 Task: Look for space in Sèvres, France from 12th August, 2023 to 16th August, 2023 for 8 adults in price range Rs.10000 to Rs.16000. Place can be private room with 8 bedrooms having 8 beds and 8 bathrooms. Property type can be house, flat, guest house, hotel. Amenities needed are: wifi, TV, free parkinig on premises, gym, breakfast. Booking option can be shelf check-in. Required host language is English.
Action: Mouse moved to (434, 93)
Screenshot: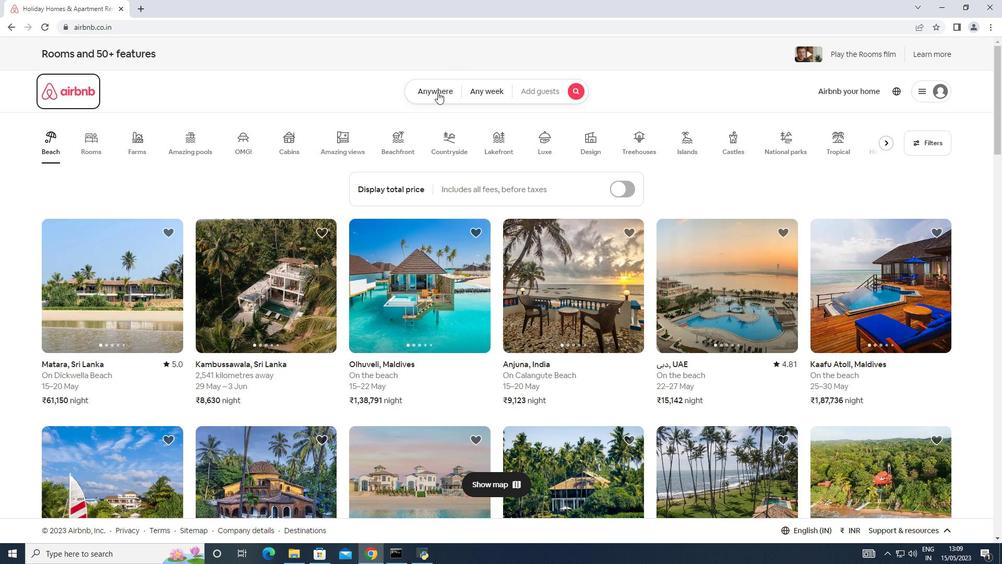 
Action: Mouse pressed left at (434, 93)
Screenshot: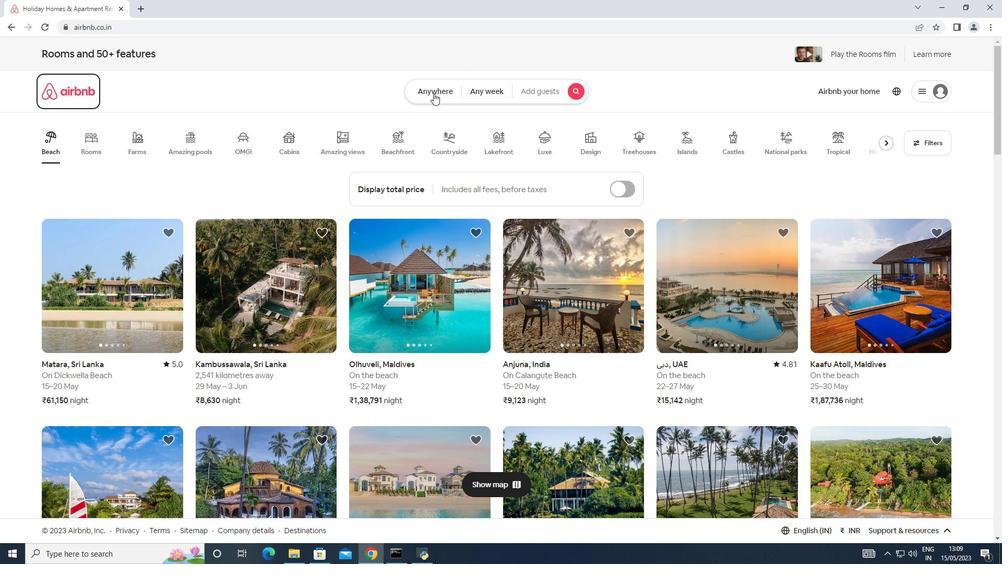 
Action: Mouse moved to (323, 132)
Screenshot: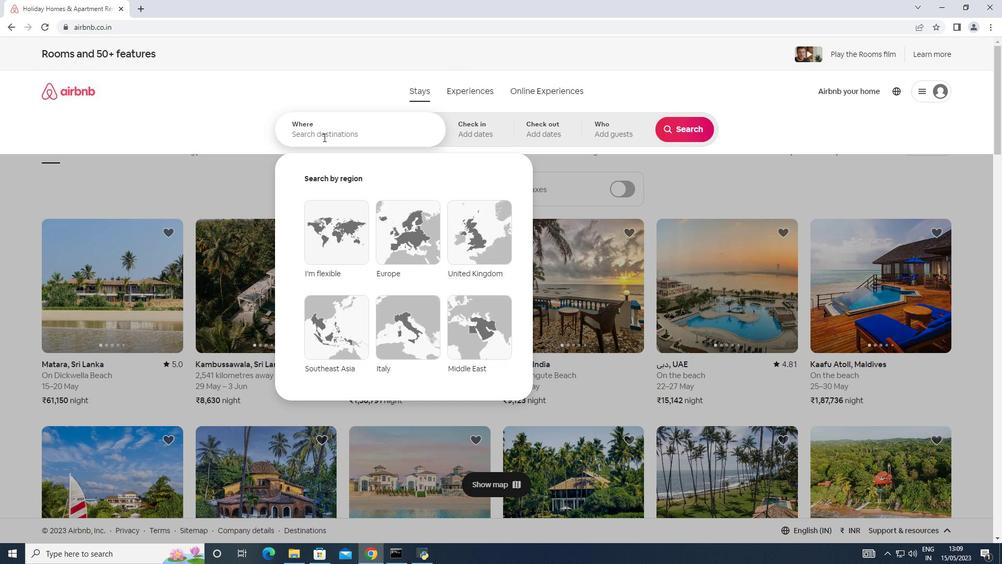 
Action: Mouse pressed left at (323, 132)
Screenshot: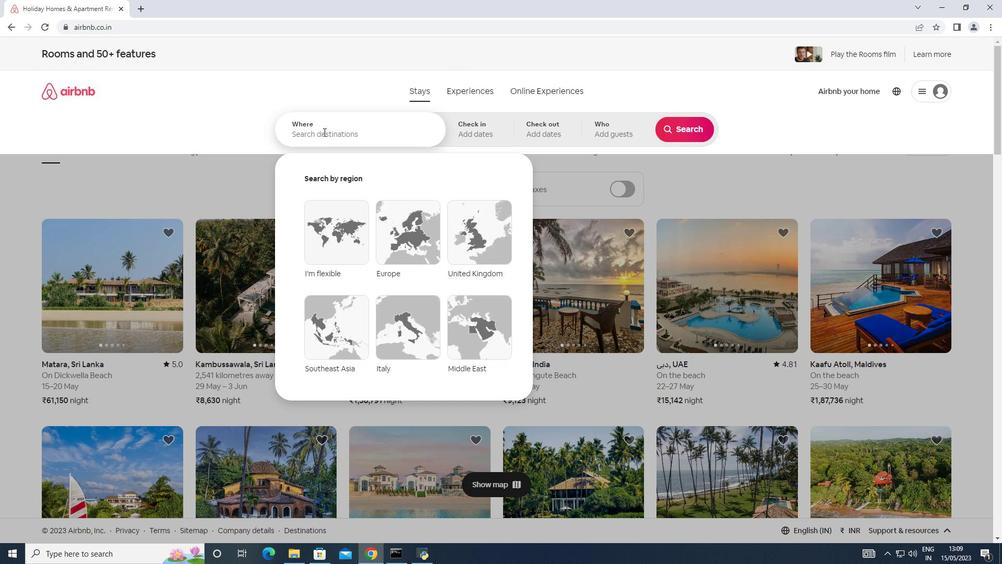 
Action: Mouse moved to (259, 166)
Screenshot: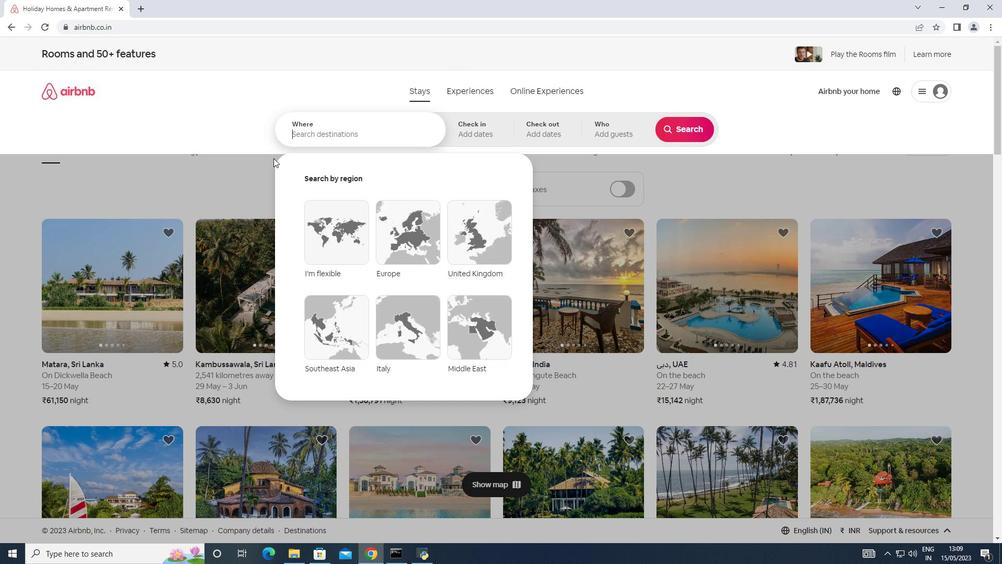 
Action: Key pressed <Key.shift>Sevres,<Key.shift>
Screenshot: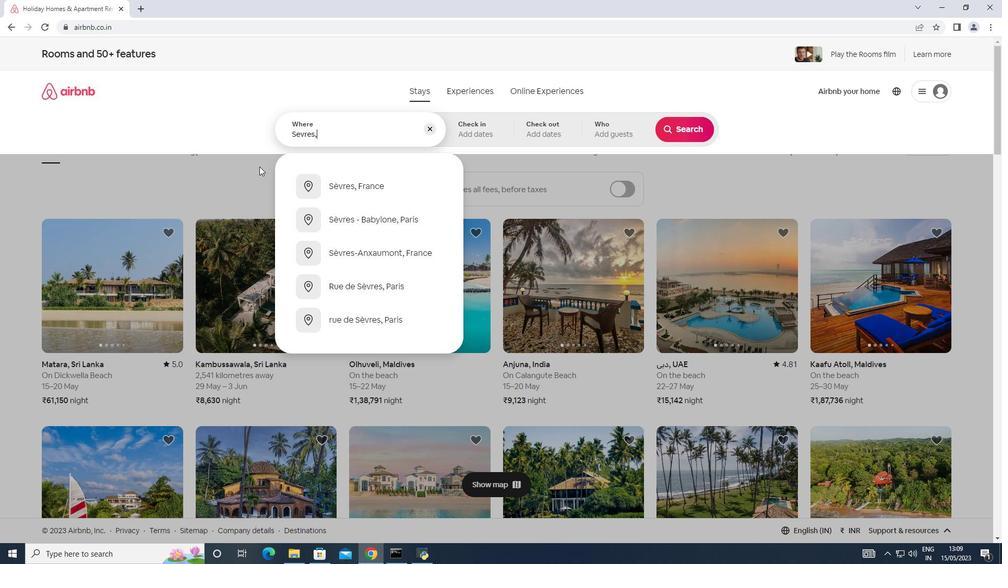 
Action: Mouse moved to (259, 166)
Screenshot: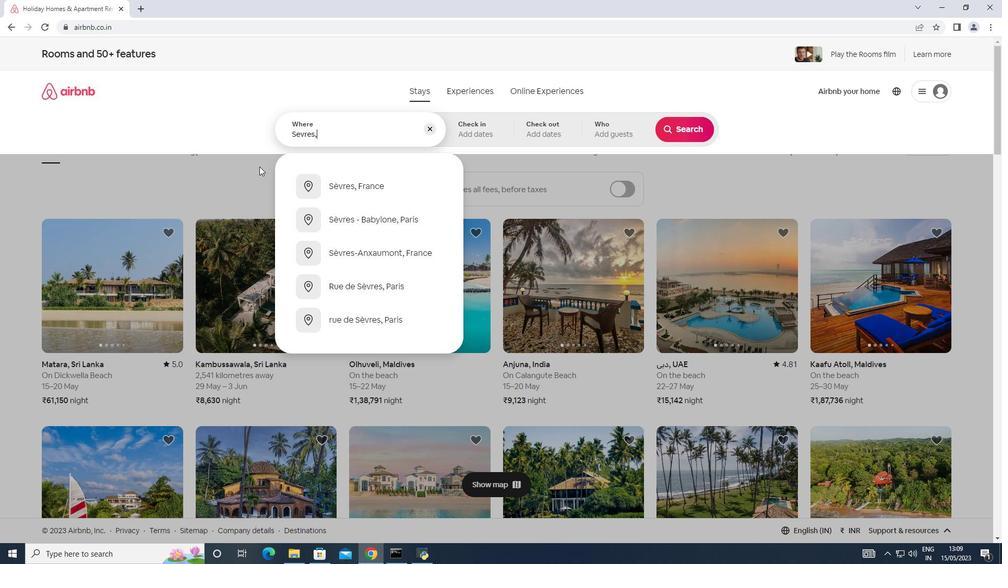 
Action: Key pressed France
Screenshot: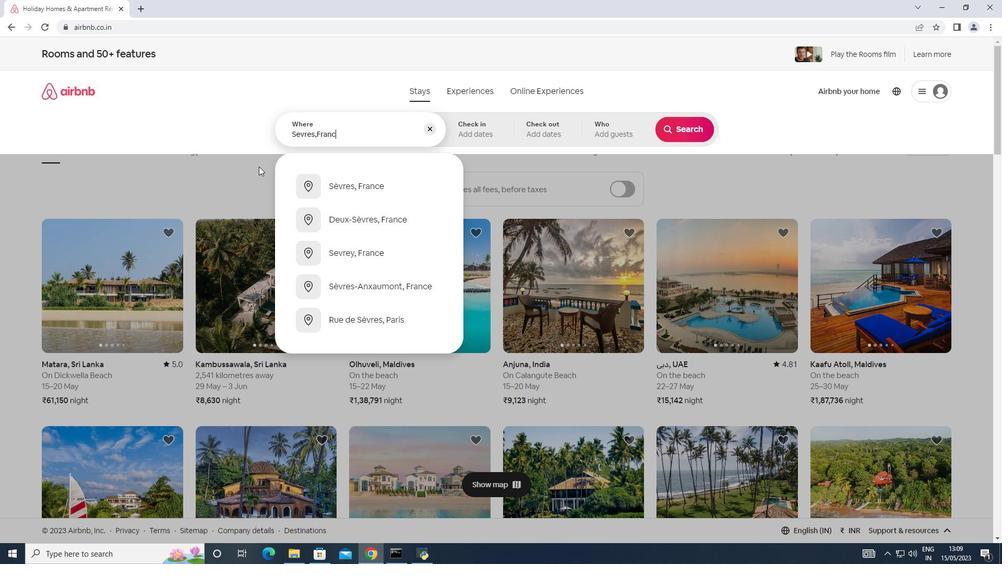 
Action: Mouse moved to (476, 136)
Screenshot: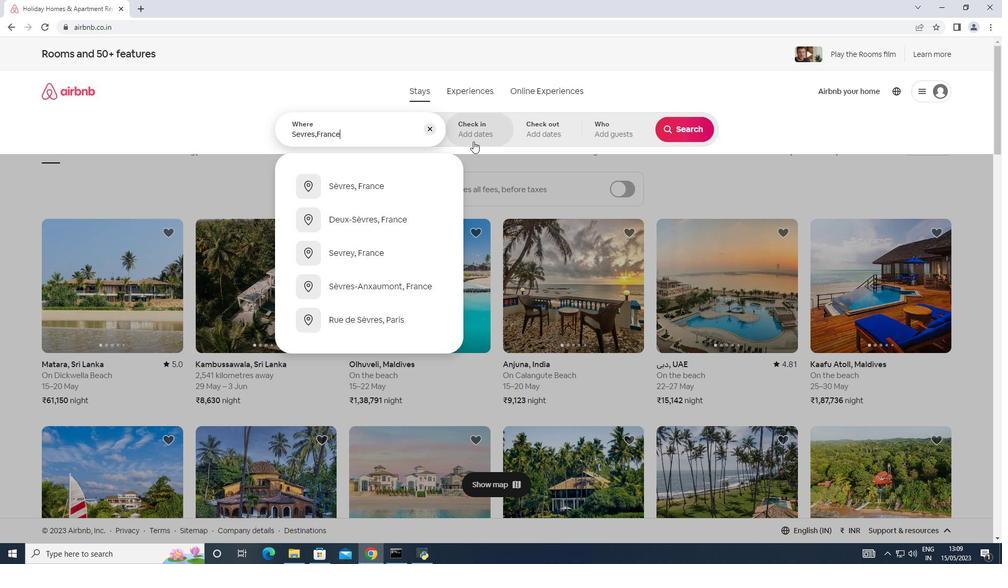 
Action: Mouse pressed left at (476, 136)
Screenshot: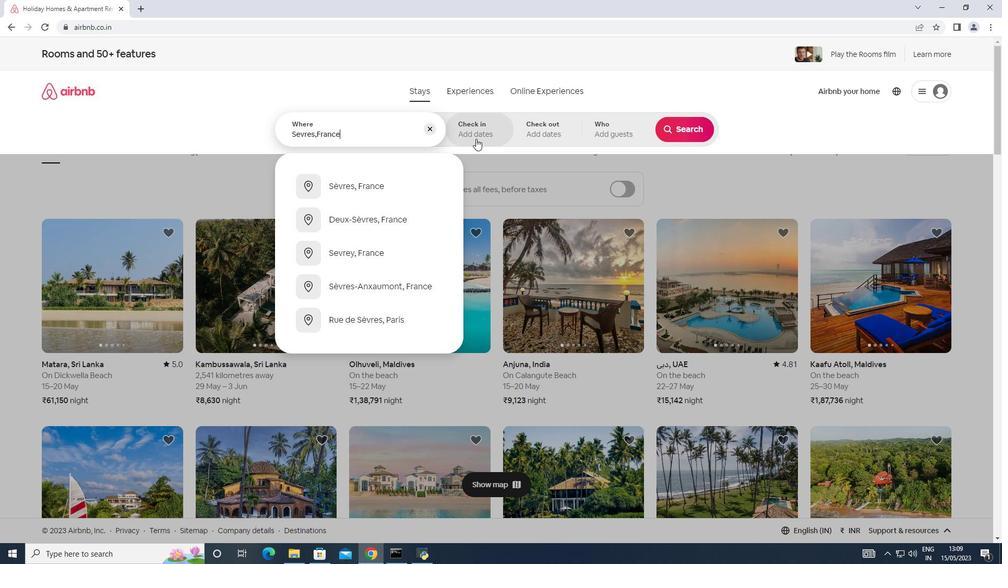 
Action: Mouse moved to (684, 213)
Screenshot: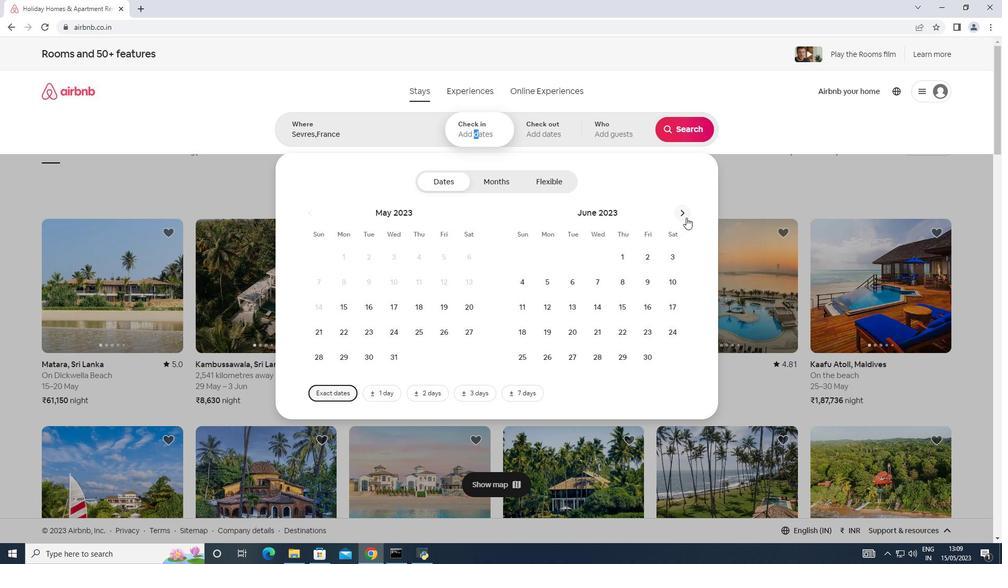 
Action: Mouse pressed left at (684, 213)
Screenshot: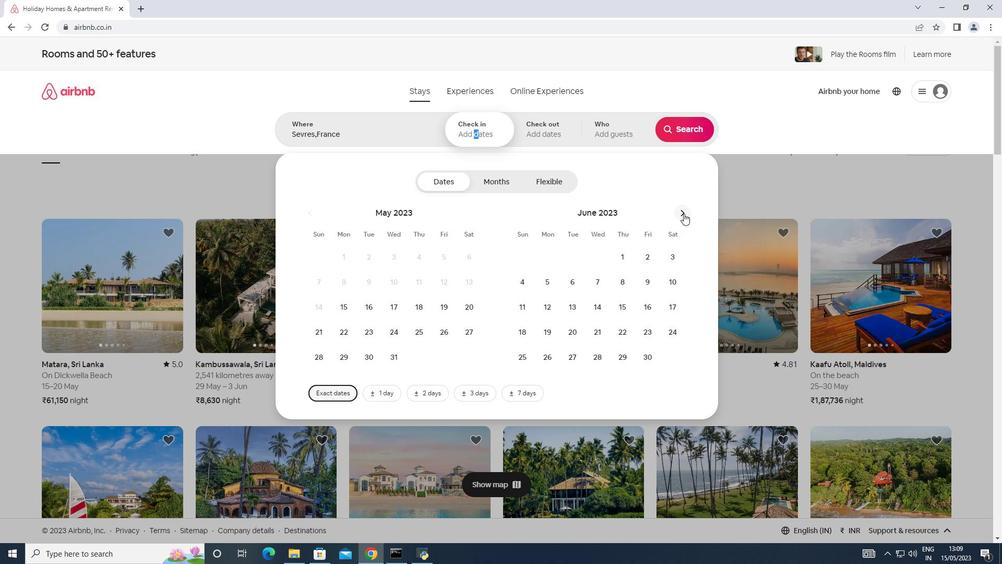 
Action: Mouse pressed left at (684, 213)
Screenshot: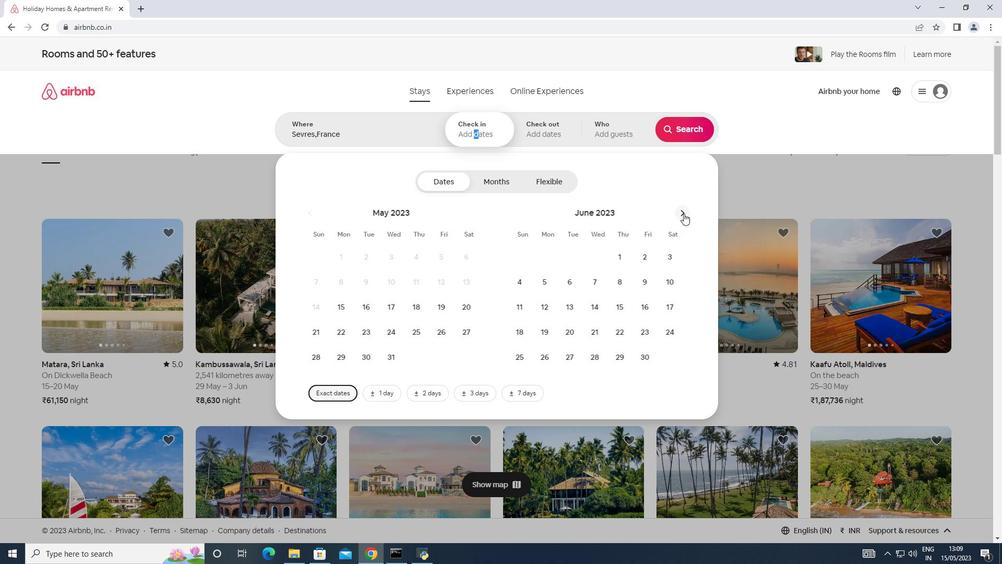 
Action: Mouse moved to (666, 283)
Screenshot: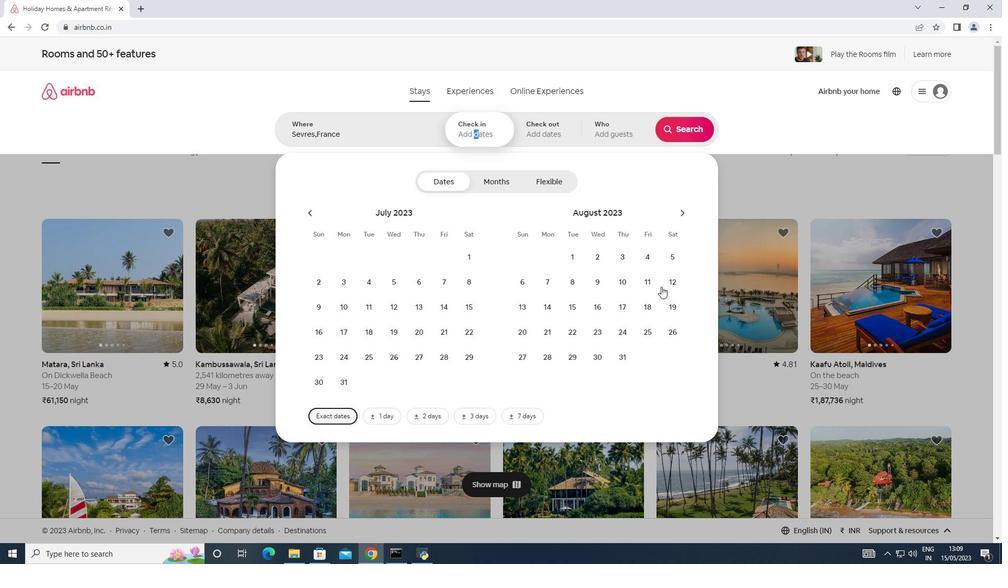 
Action: Mouse pressed left at (666, 283)
Screenshot: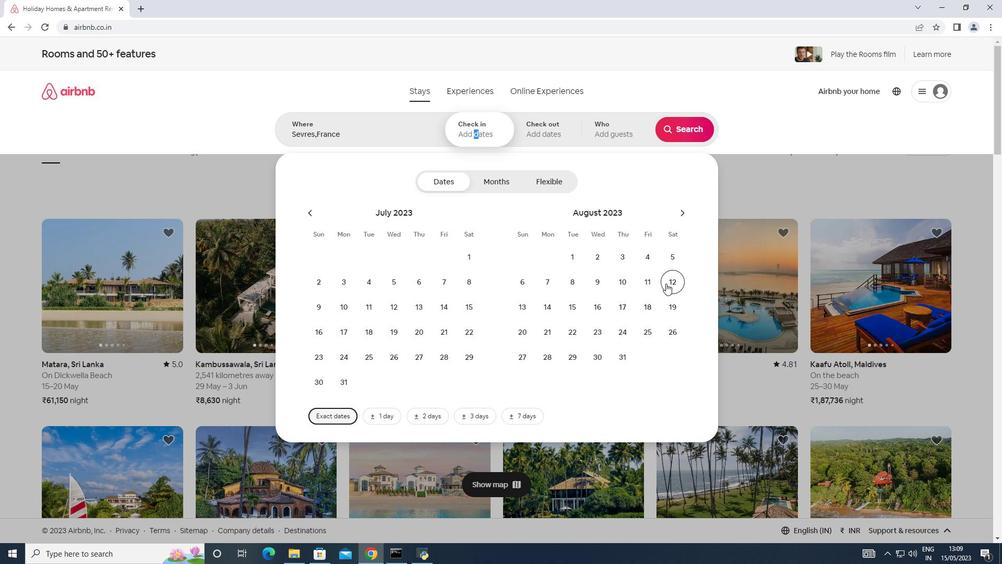 
Action: Mouse moved to (602, 311)
Screenshot: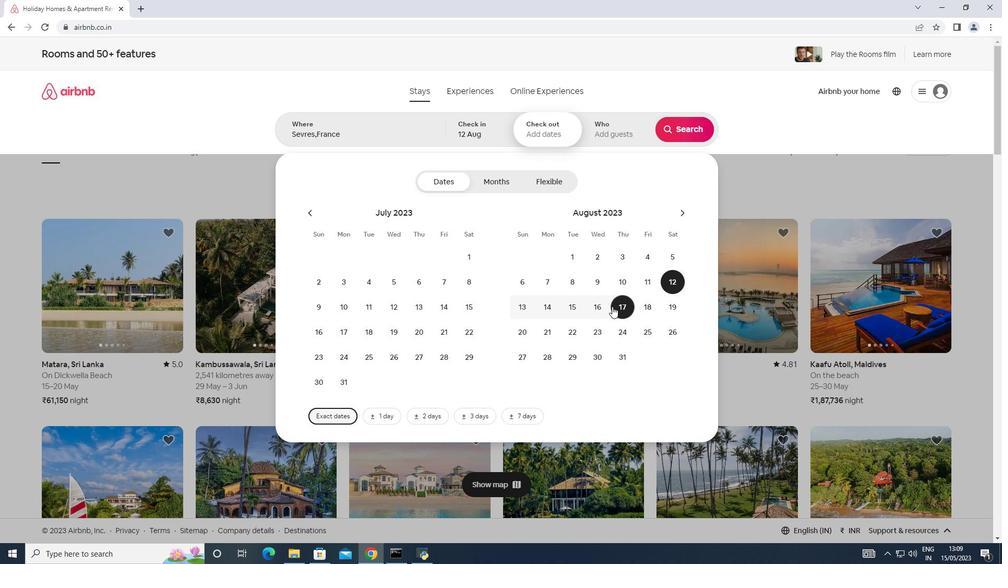 
Action: Mouse pressed left at (602, 311)
Screenshot: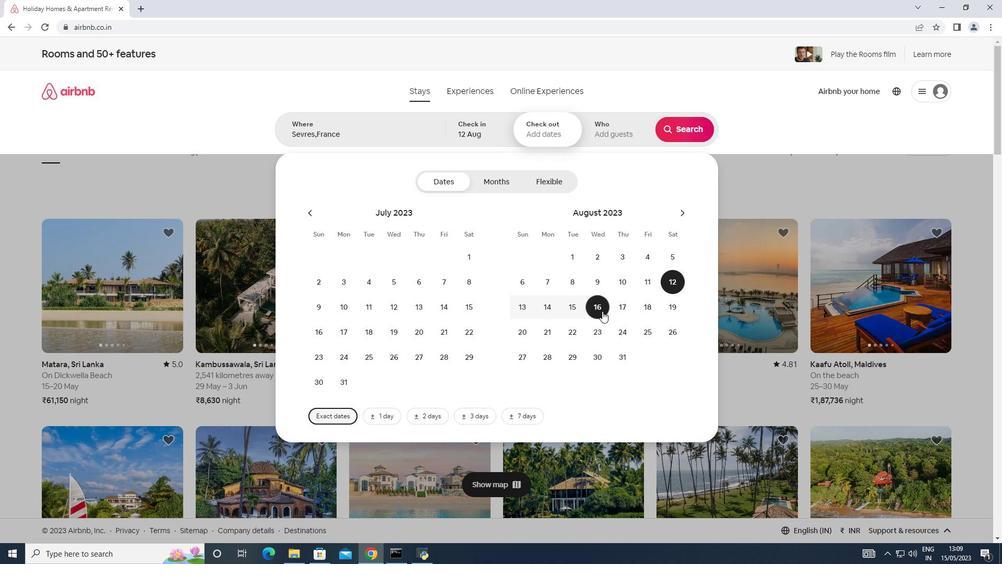 
Action: Mouse moved to (609, 132)
Screenshot: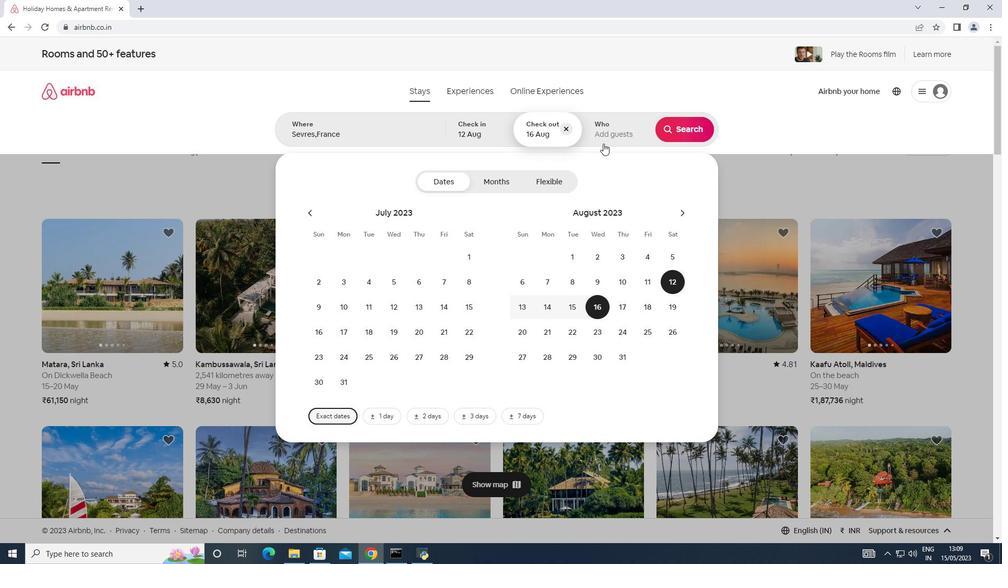 
Action: Mouse pressed left at (609, 132)
Screenshot: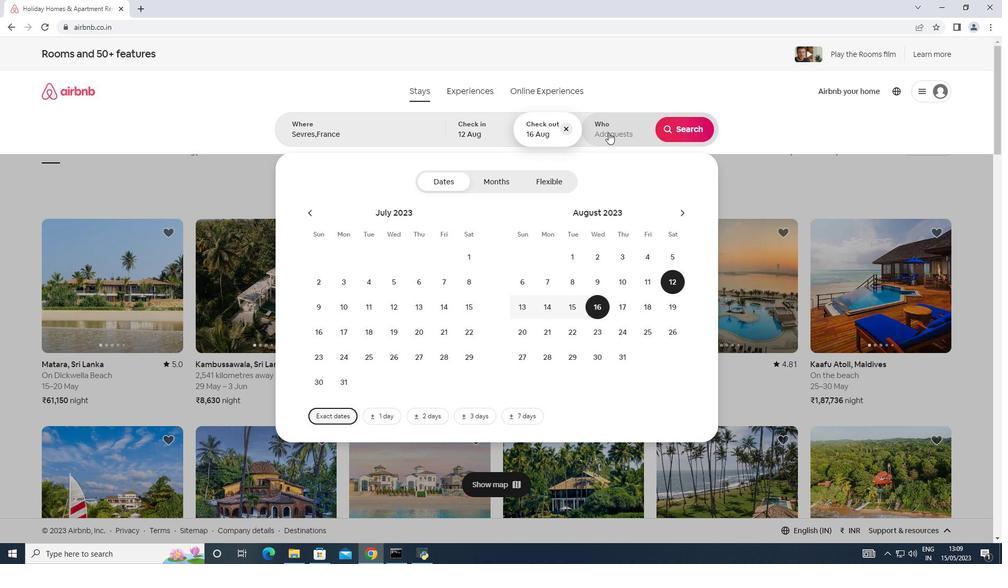 
Action: Mouse moved to (684, 182)
Screenshot: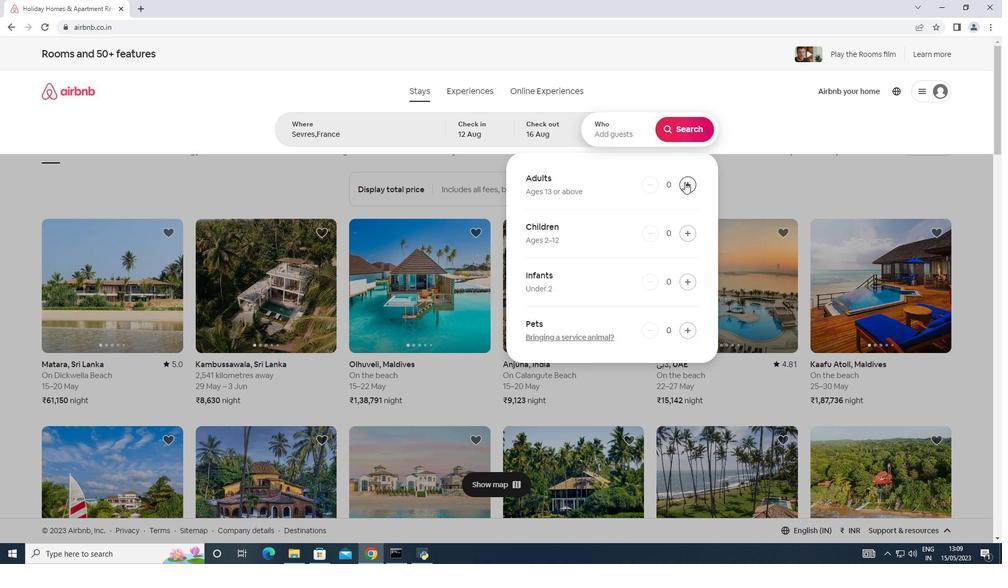 
Action: Mouse pressed left at (684, 182)
Screenshot: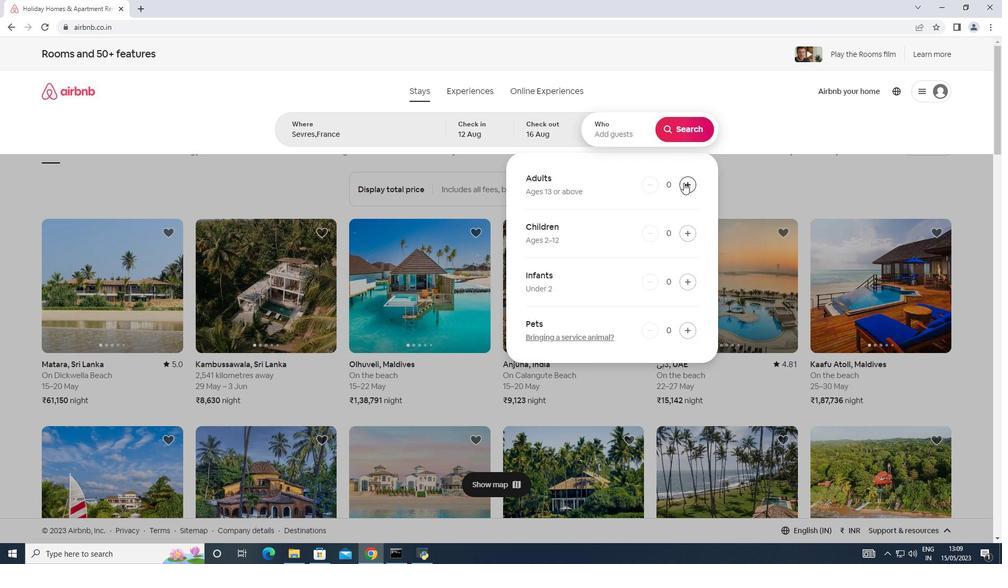
Action: Mouse pressed left at (684, 182)
Screenshot: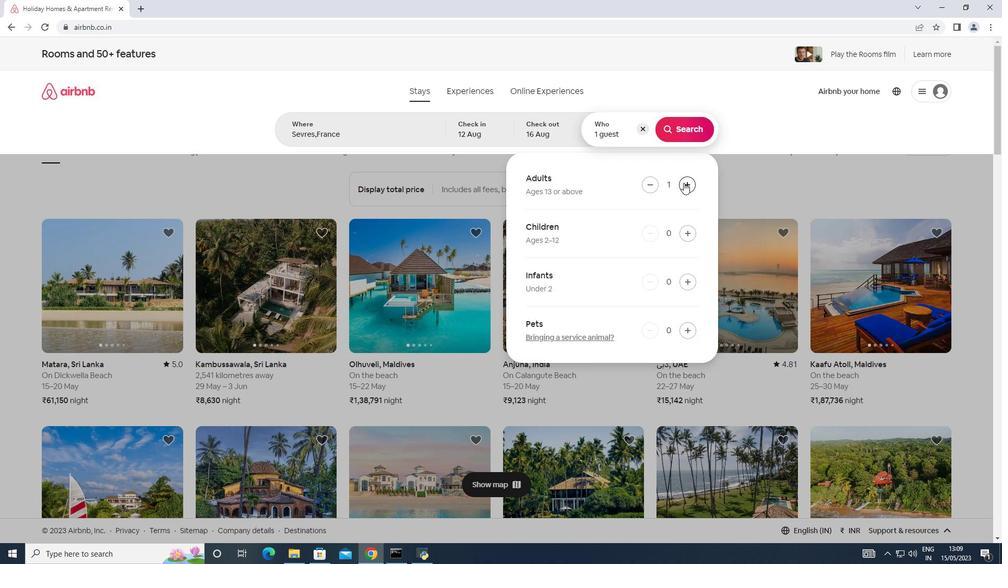 
Action: Mouse pressed left at (684, 182)
Screenshot: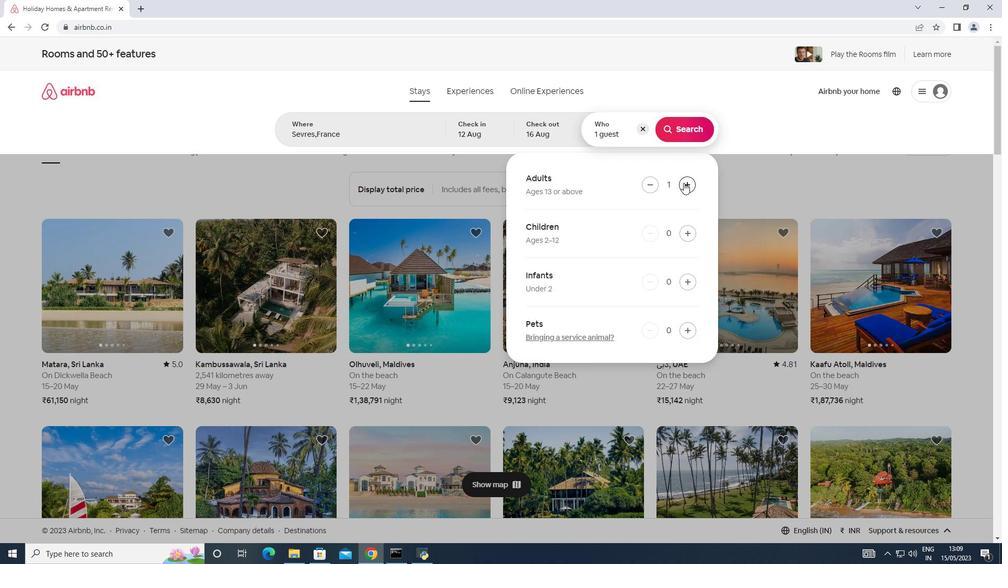 
Action: Mouse moved to (684, 182)
Screenshot: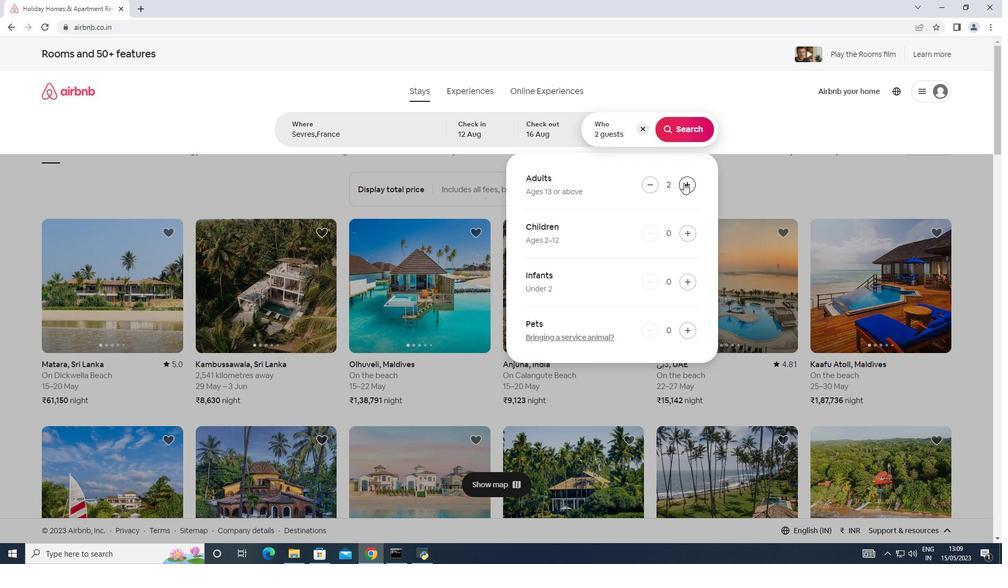 
Action: Mouse pressed left at (684, 182)
Screenshot: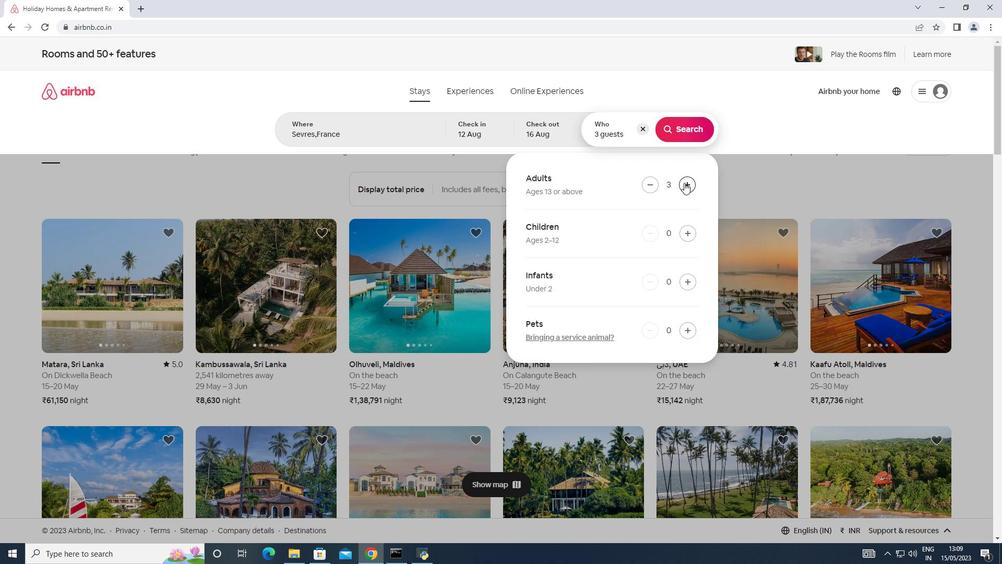 
Action: Mouse pressed left at (684, 182)
Screenshot: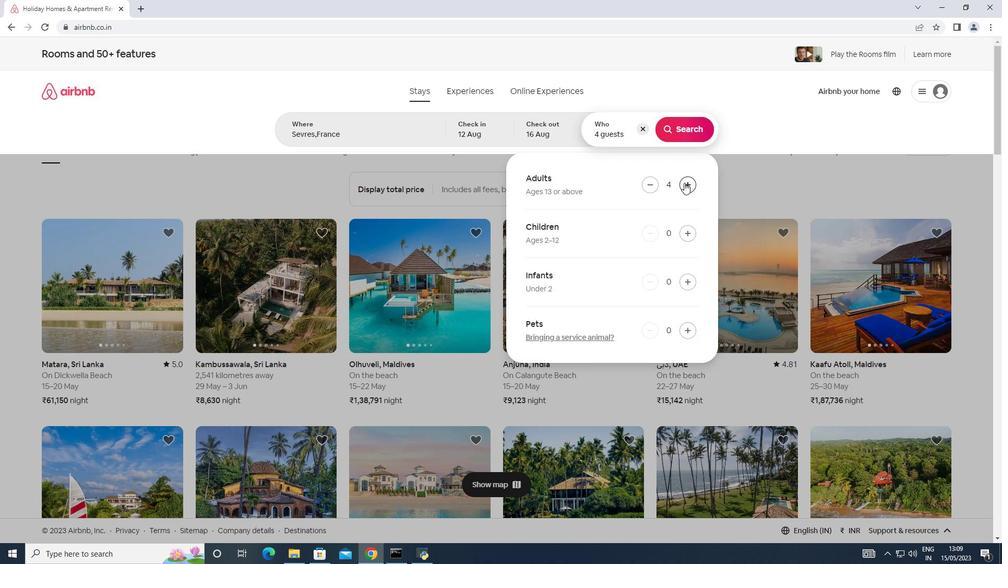 
Action: Mouse pressed left at (684, 182)
Screenshot: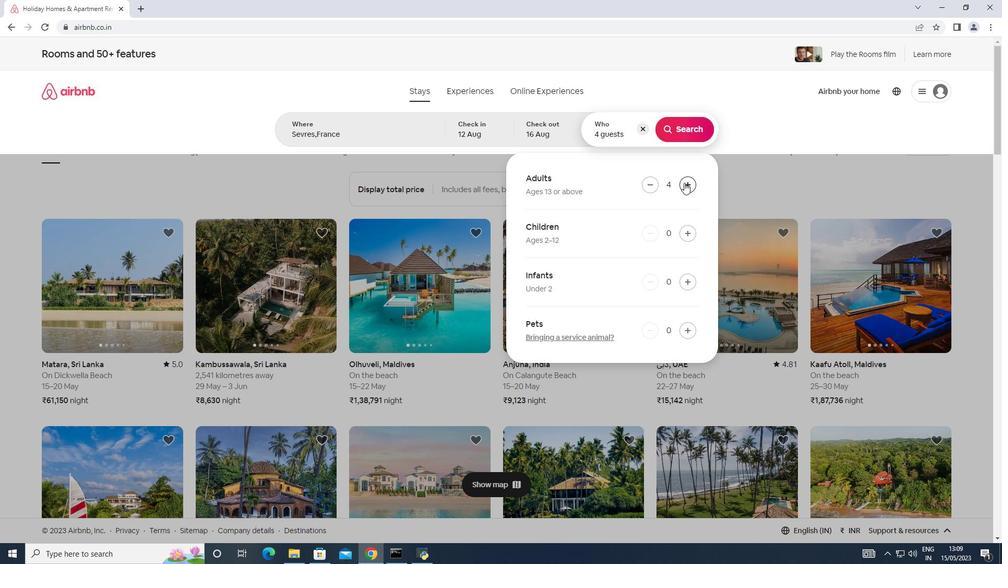 
Action: Mouse pressed left at (684, 182)
Screenshot: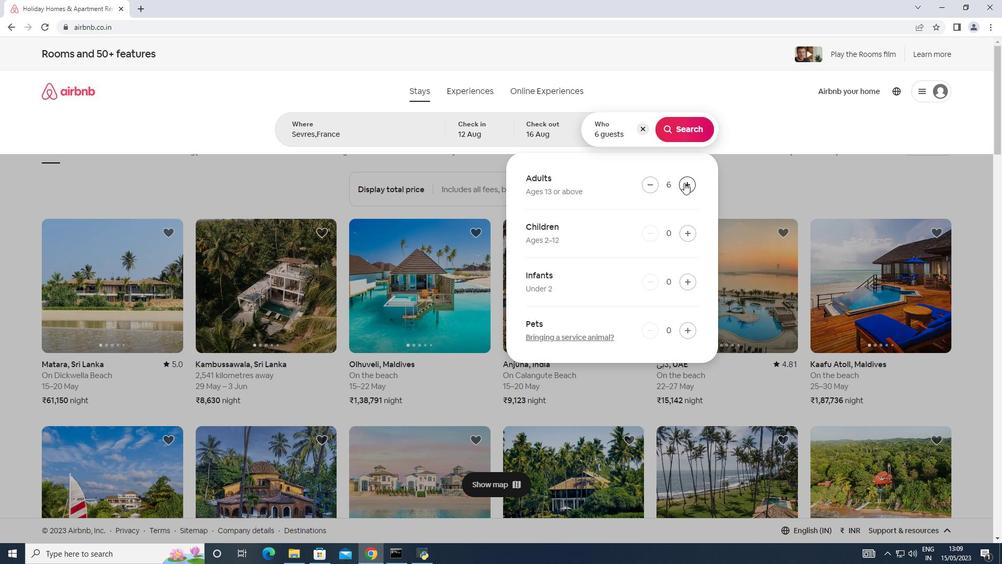 
Action: Mouse moved to (687, 185)
Screenshot: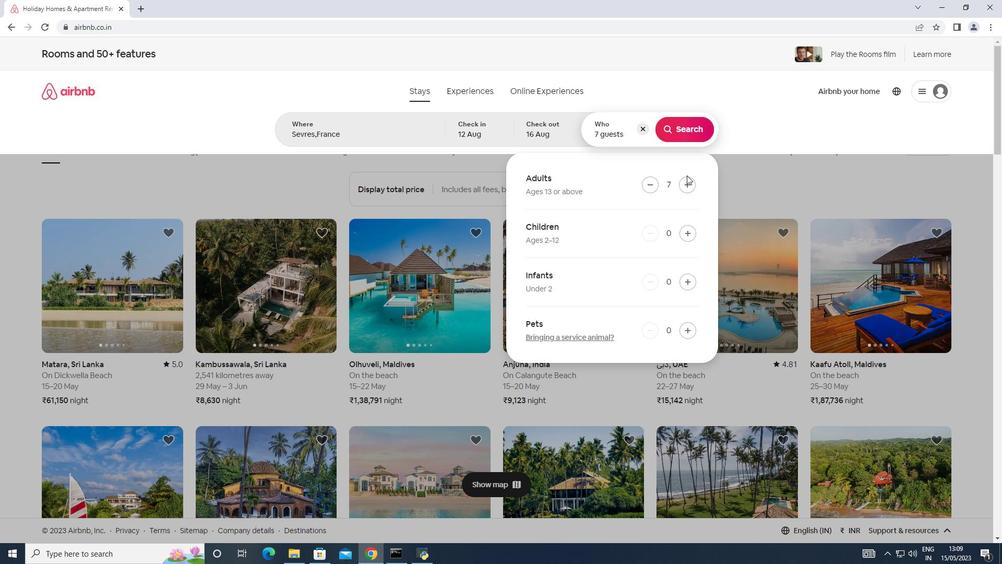 
Action: Mouse pressed left at (687, 185)
Screenshot: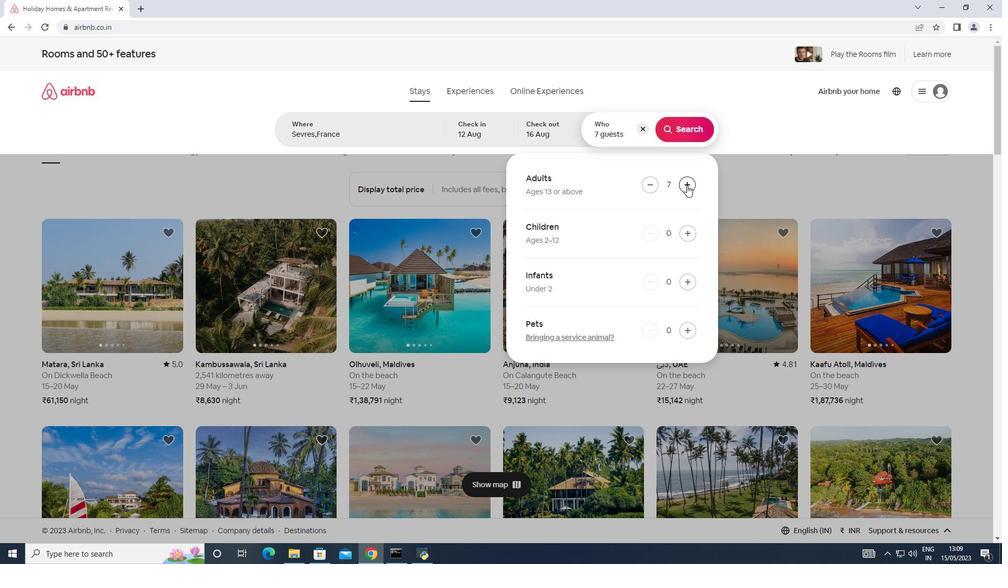 
Action: Mouse moved to (682, 125)
Screenshot: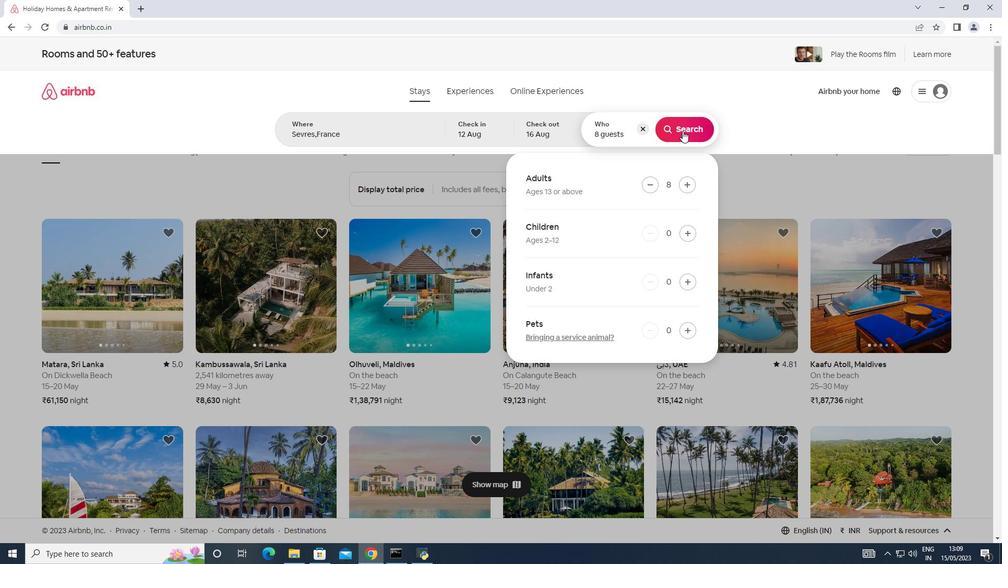 
Action: Mouse pressed left at (682, 125)
Screenshot: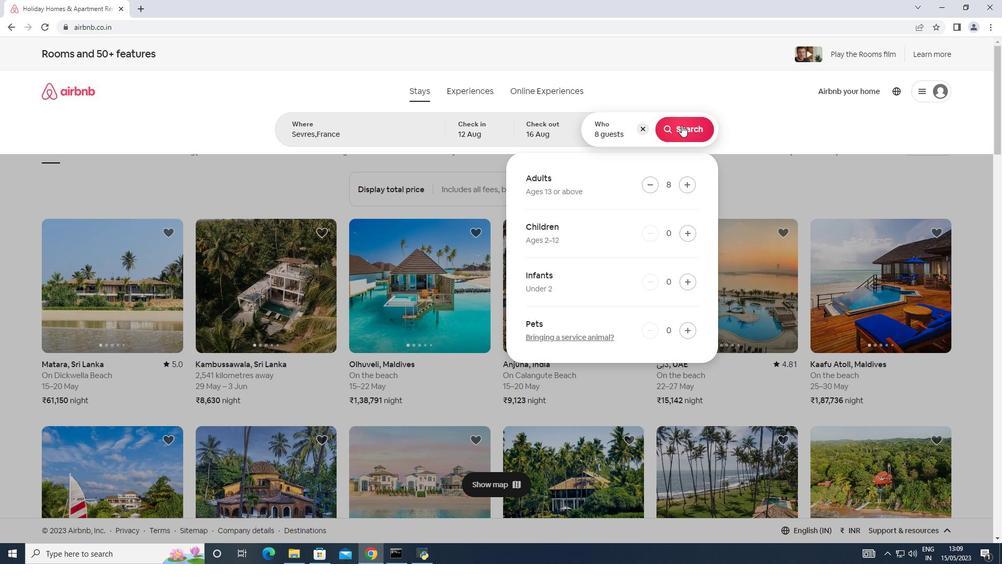 
Action: Mouse moved to (943, 95)
Screenshot: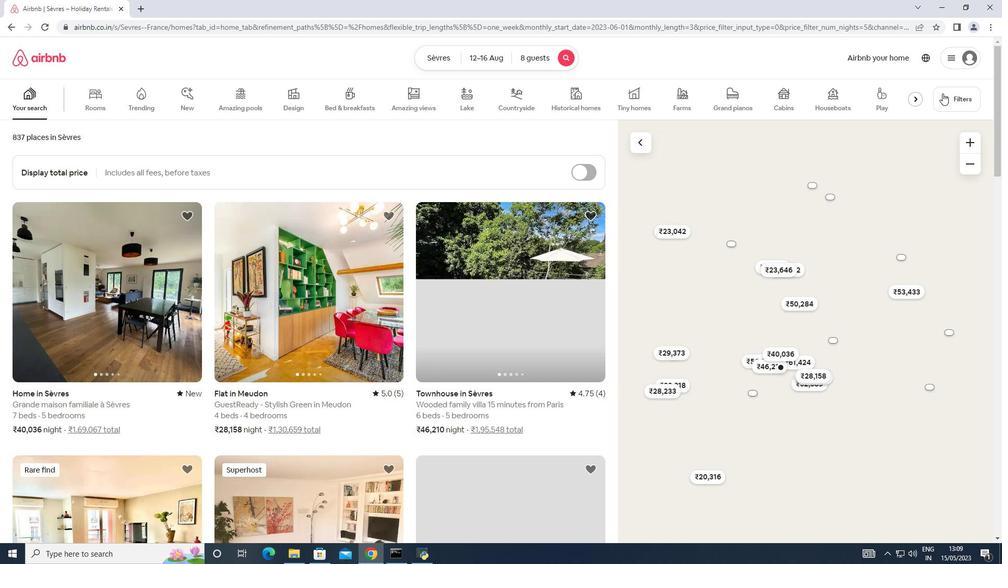 
Action: Mouse pressed left at (943, 95)
Screenshot: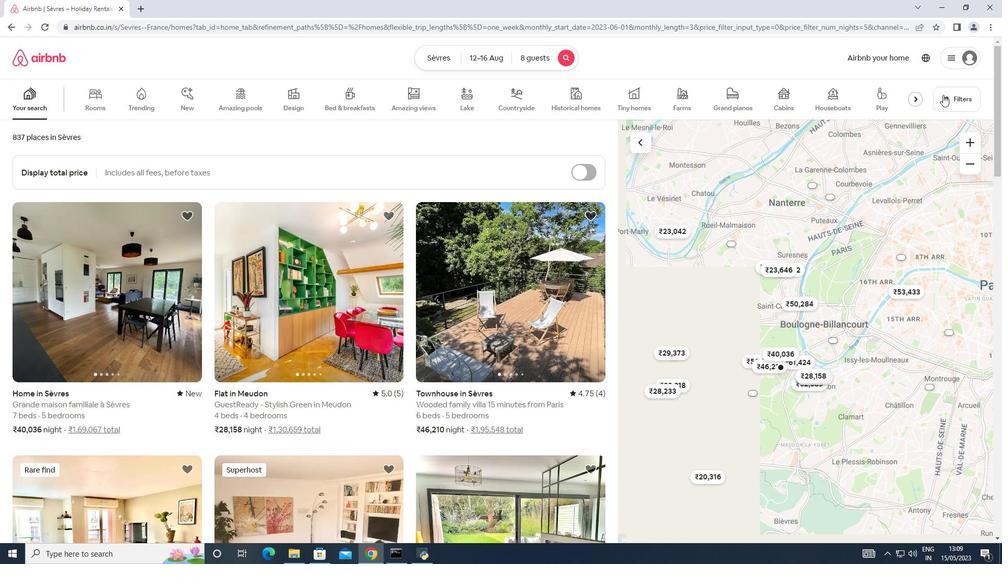 
Action: Mouse moved to (359, 355)
Screenshot: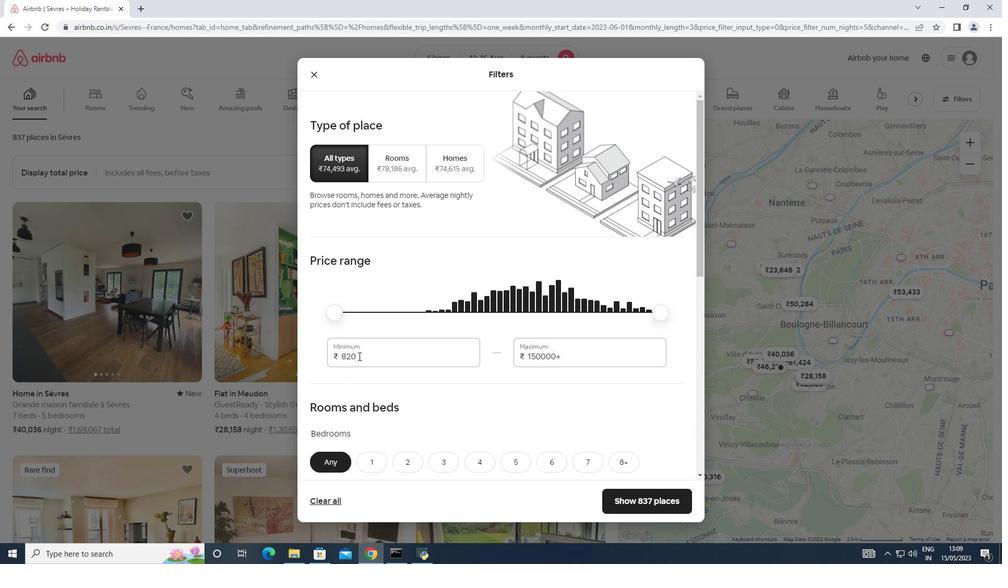 
Action: Mouse pressed left at (359, 355)
Screenshot: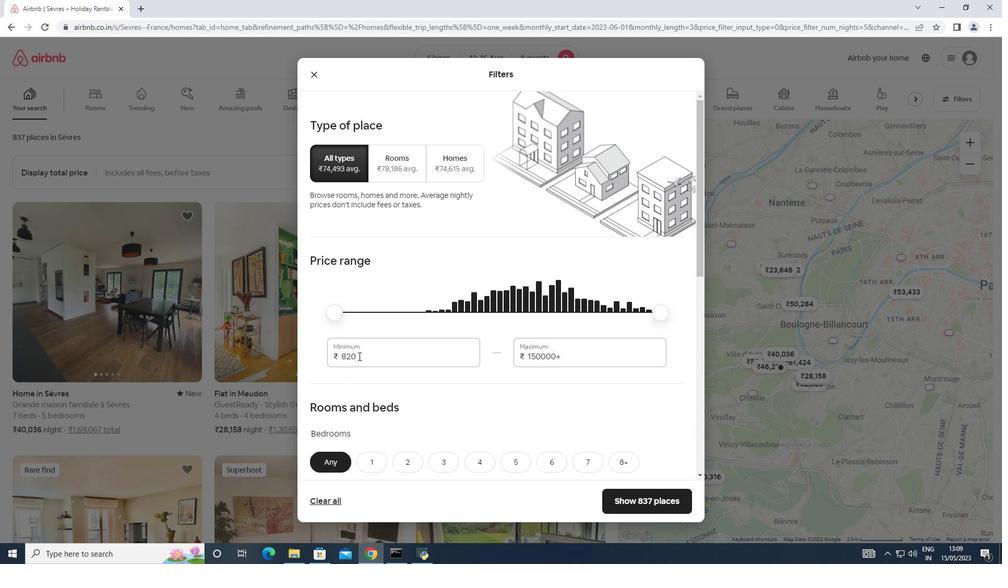 
Action: Mouse moved to (341, 356)
Screenshot: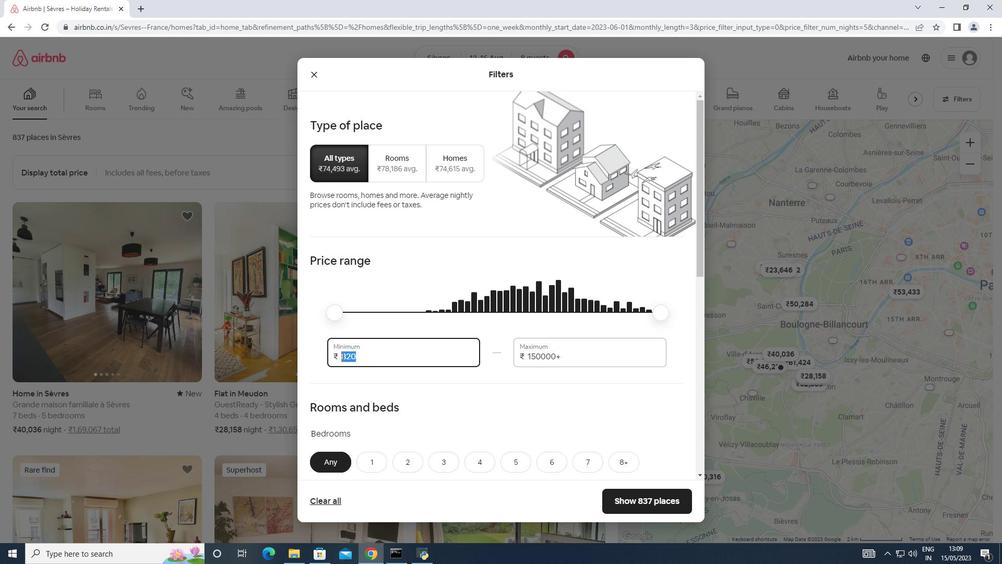 
Action: Key pressed 10000
Screenshot: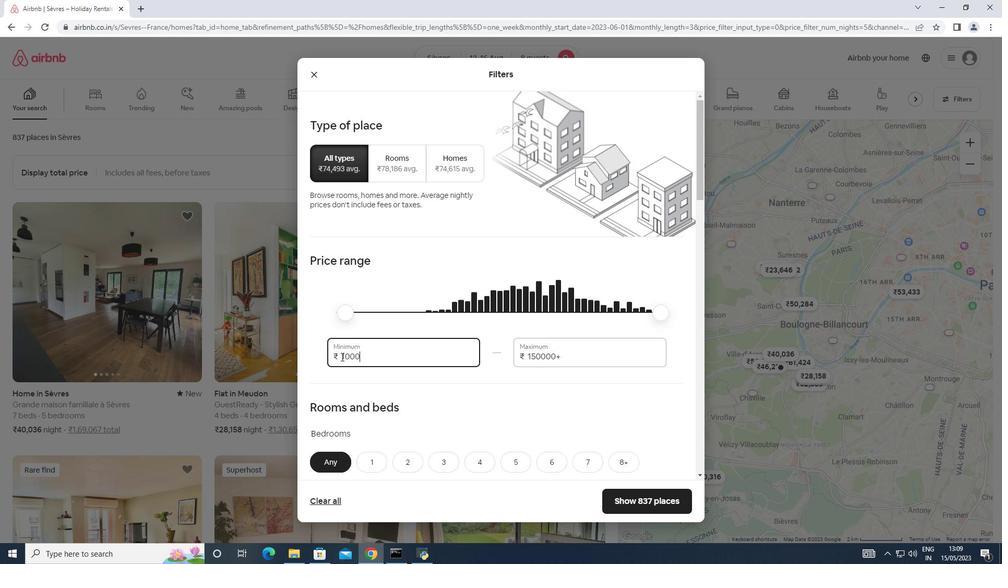 
Action: Mouse moved to (562, 355)
Screenshot: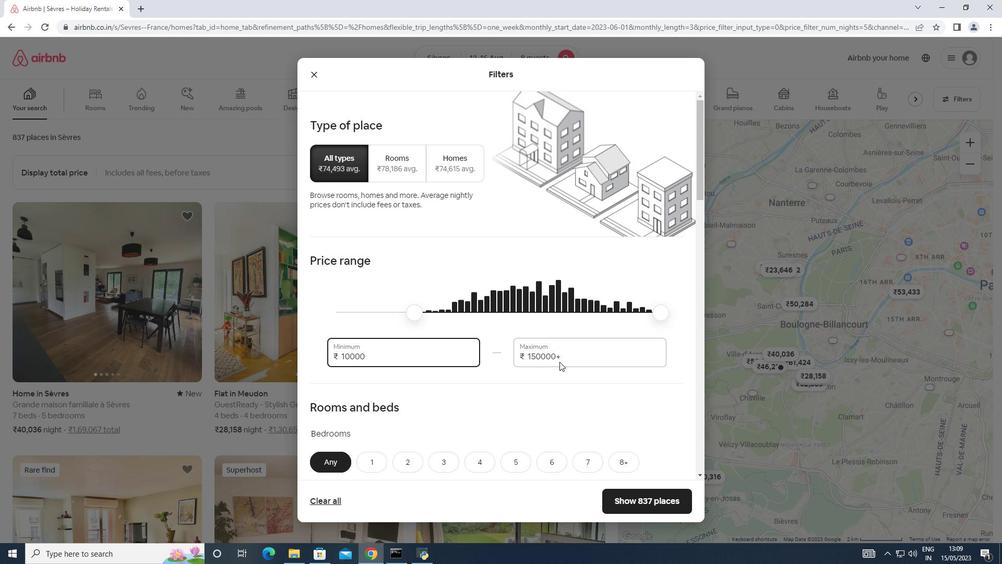 
Action: Mouse pressed left at (562, 355)
Screenshot: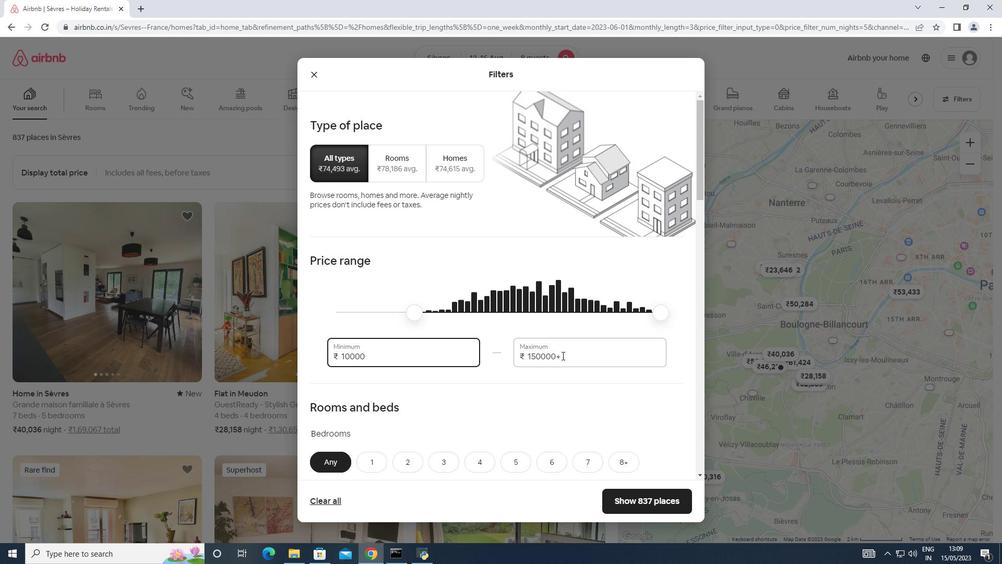 
Action: Mouse moved to (513, 352)
Screenshot: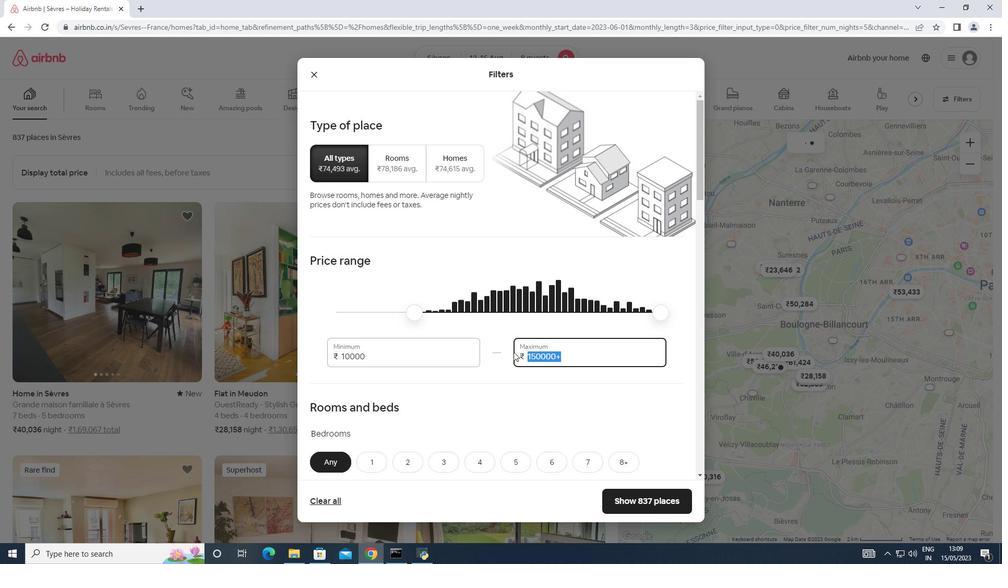 
Action: Key pressed 16000
Screenshot: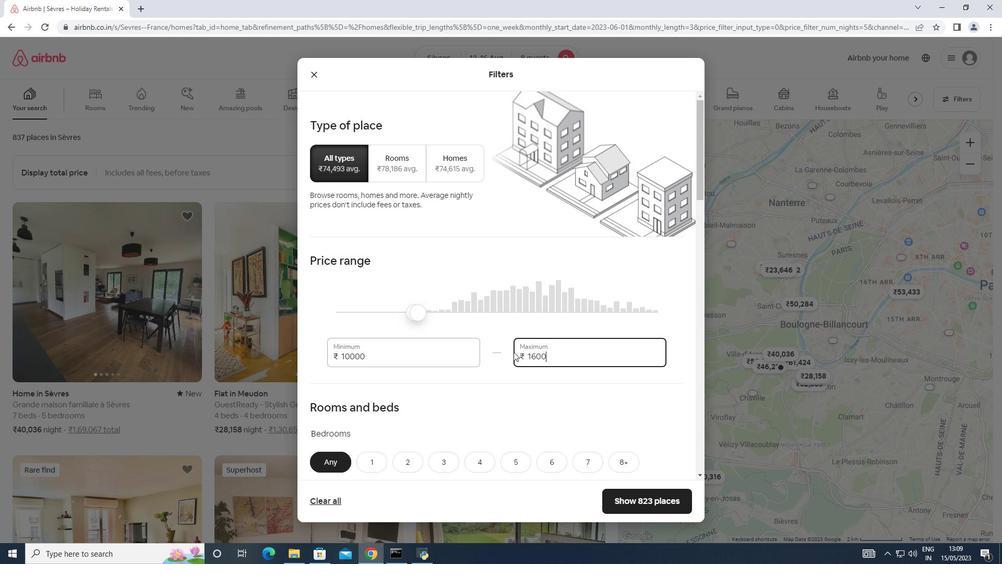 
Action: Mouse scrolled (513, 351) with delta (0, 0)
Screenshot: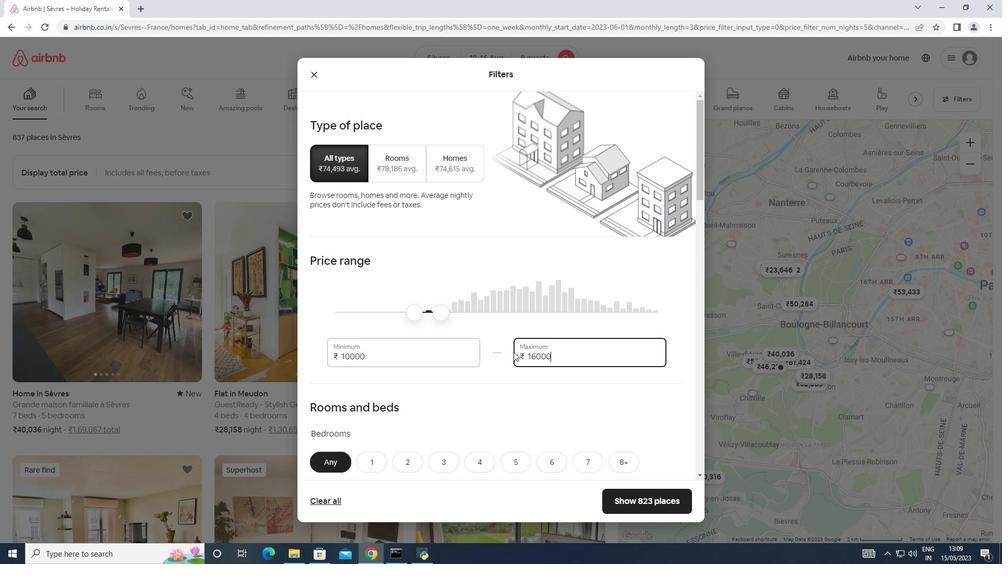 
Action: Mouse scrolled (513, 351) with delta (0, 0)
Screenshot: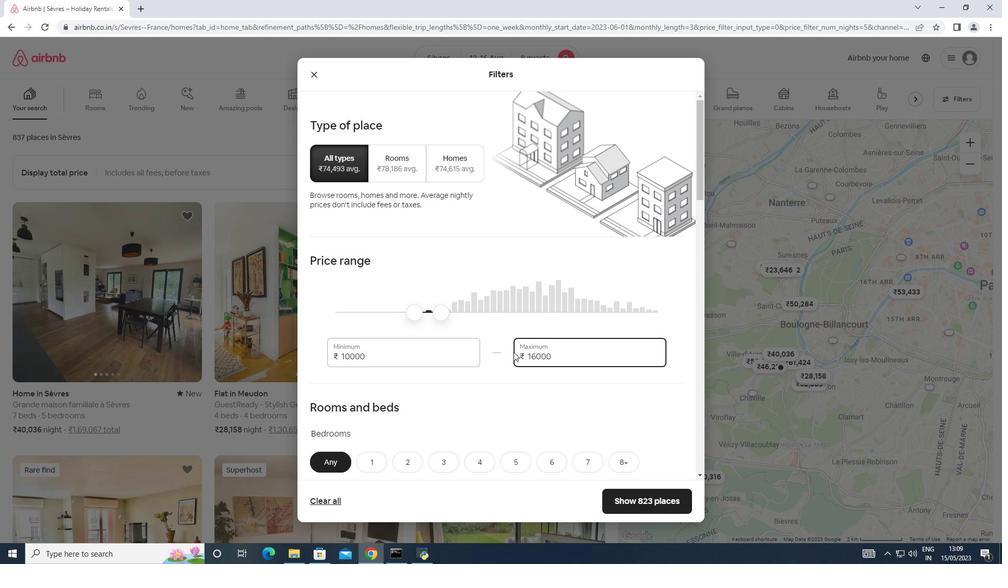 
Action: Mouse scrolled (513, 351) with delta (0, 0)
Screenshot: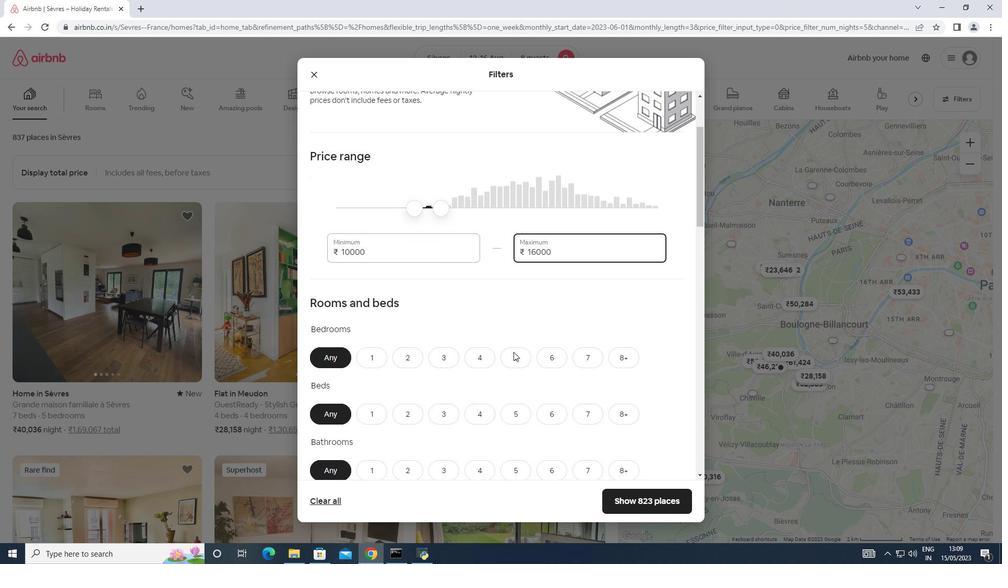 
Action: Mouse moved to (612, 302)
Screenshot: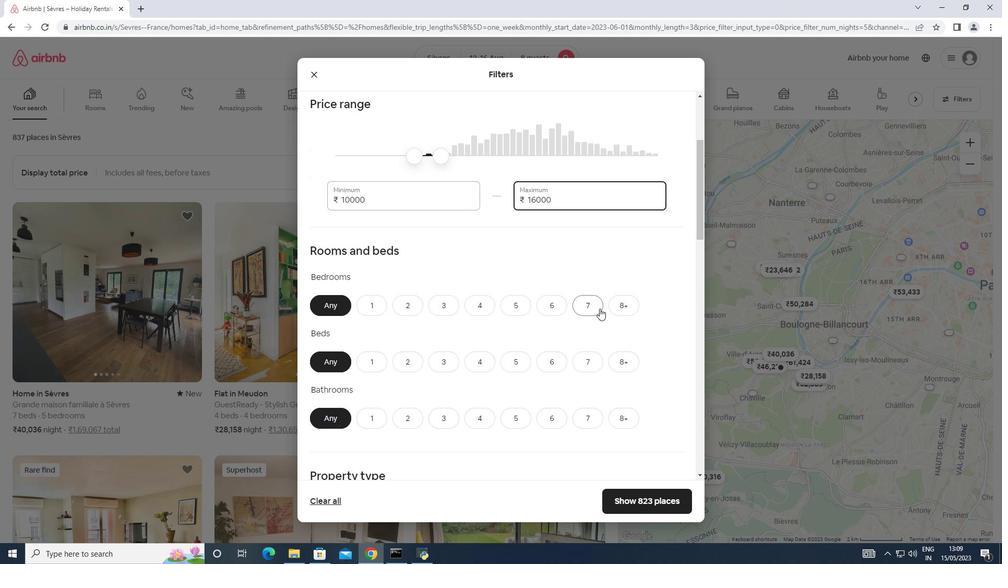 
Action: Mouse pressed left at (612, 302)
Screenshot: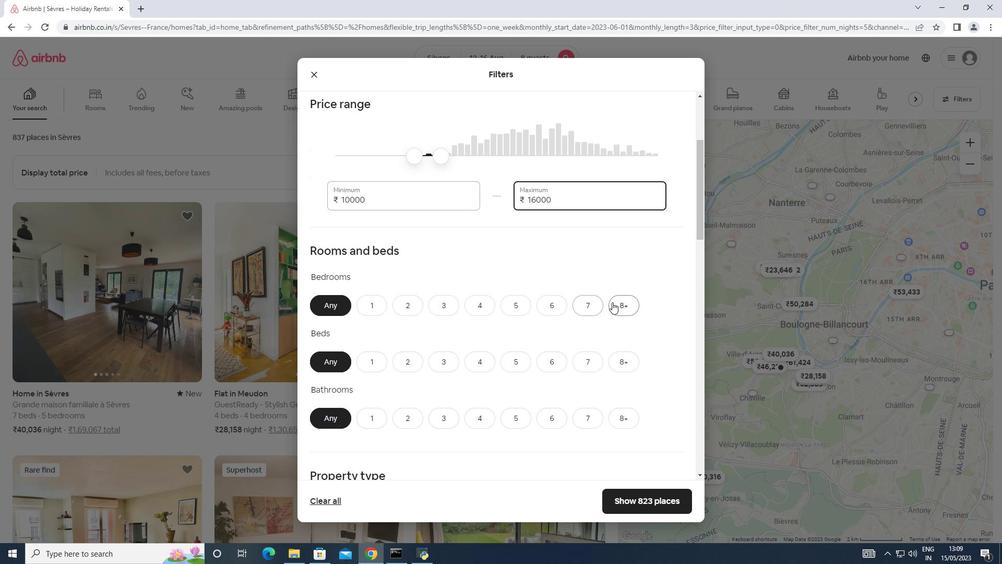
Action: Mouse moved to (625, 359)
Screenshot: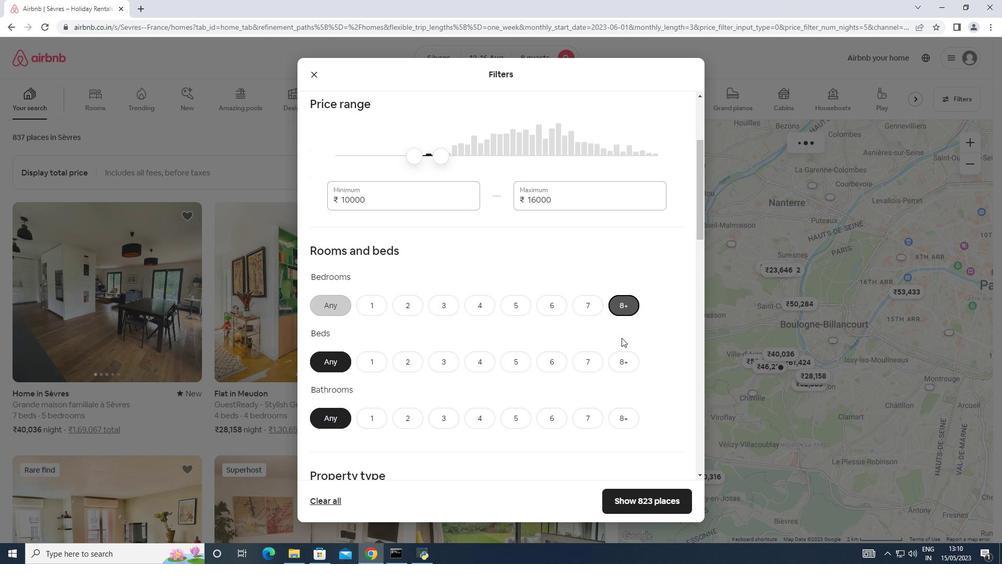 
Action: Mouse pressed left at (625, 359)
Screenshot: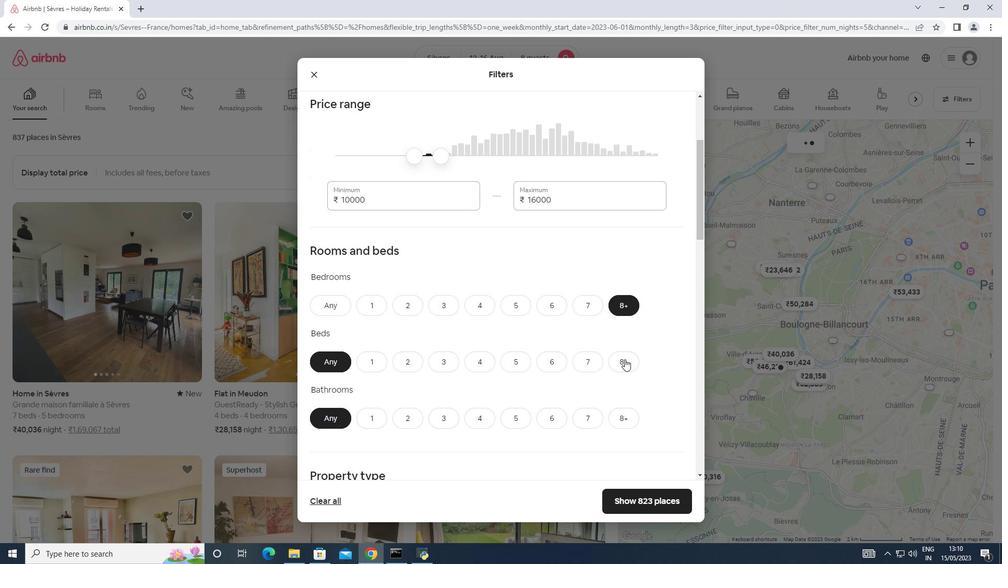 
Action: Mouse moved to (619, 423)
Screenshot: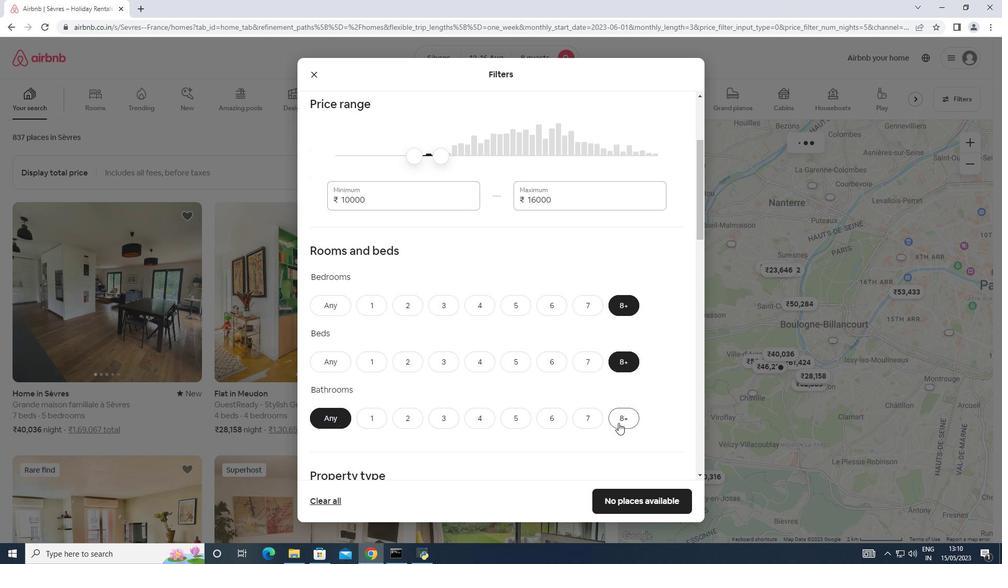 
Action: Mouse pressed left at (619, 423)
Screenshot: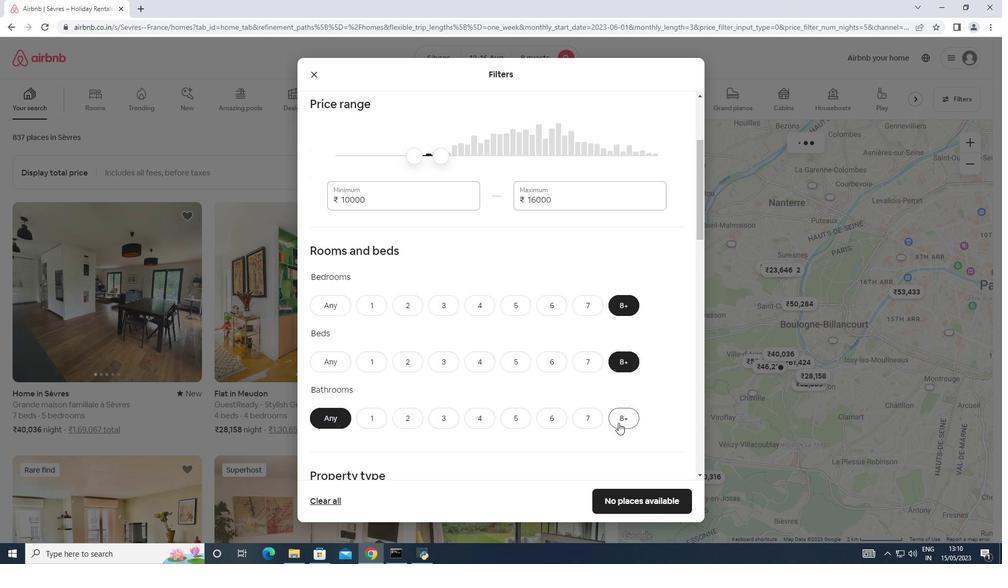 
Action: Mouse moved to (507, 407)
Screenshot: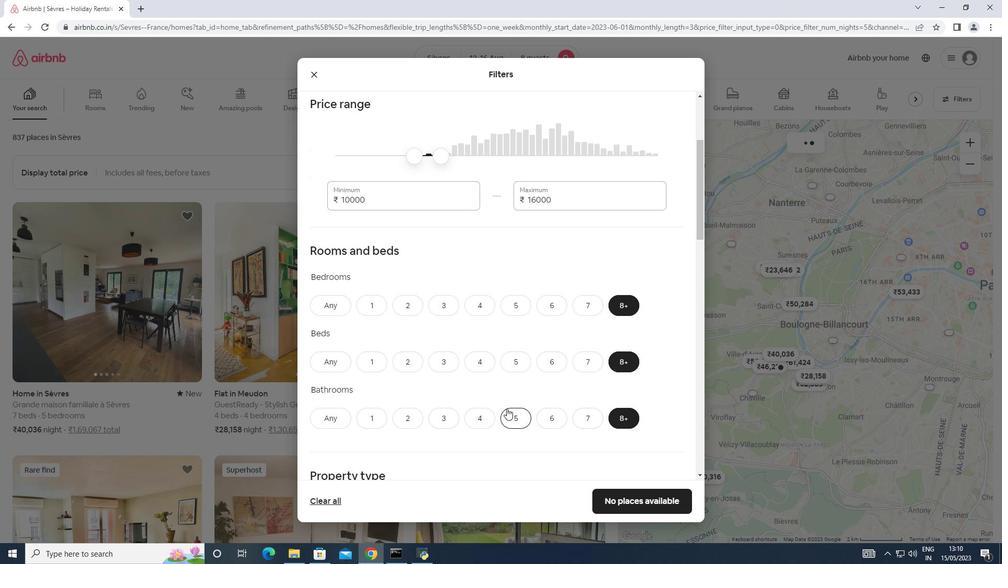 
Action: Mouse scrolled (507, 407) with delta (0, 0)
Screenshot: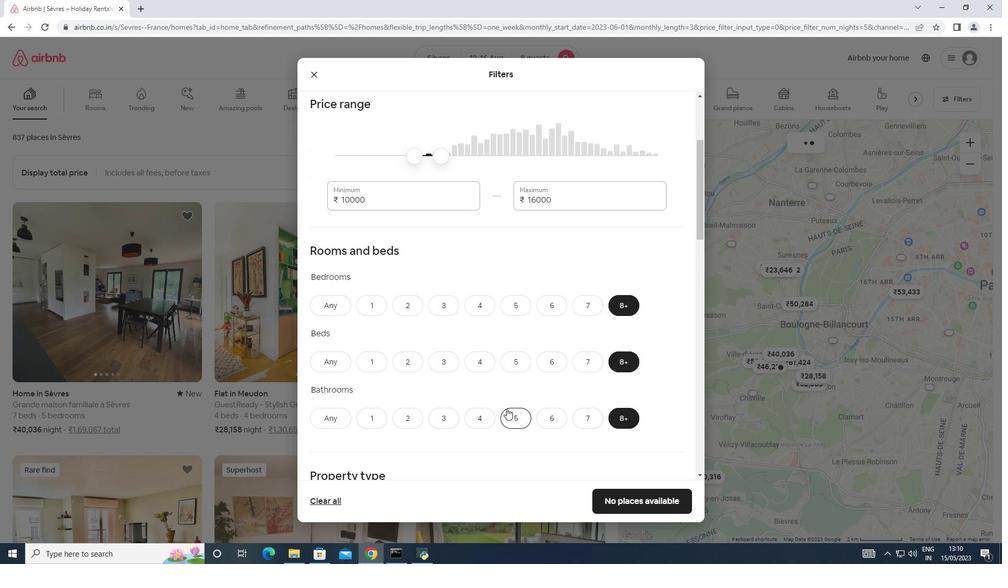 
Action: Mouse moved to (508, 406)
Screenshot: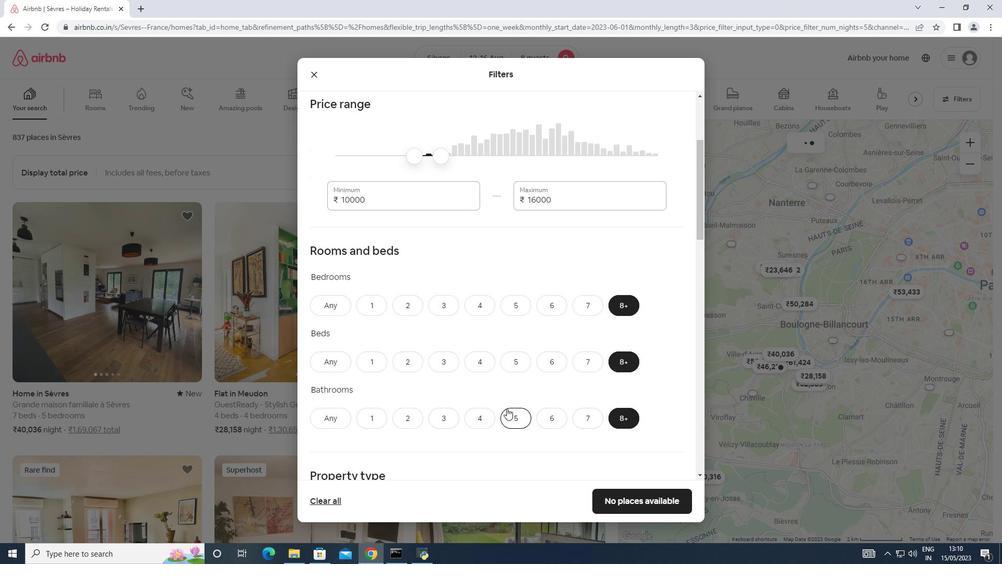 
Action: Mouse scrolled (508, 405) with delta (0, 0)
Screenshot: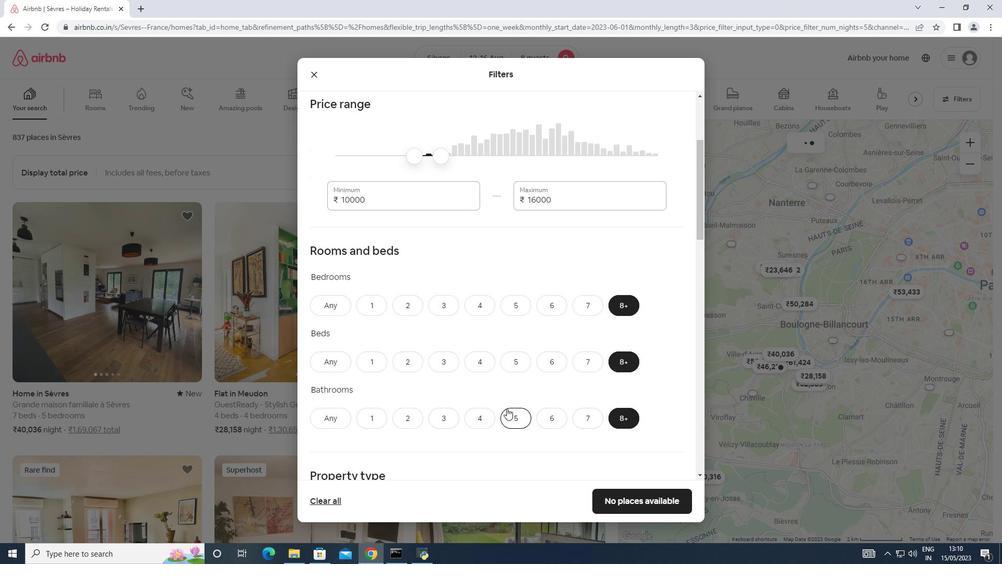 
Action: Mouse moved to (512, 404)
Screenshot: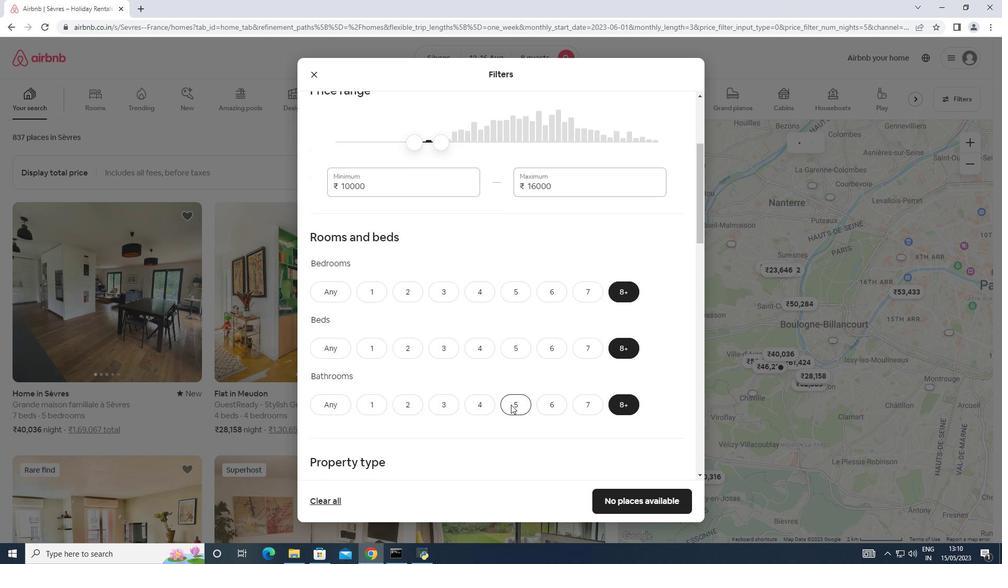 
Action: Mouse scrolled (512, 403) with delta (0, 0)
Screenshot: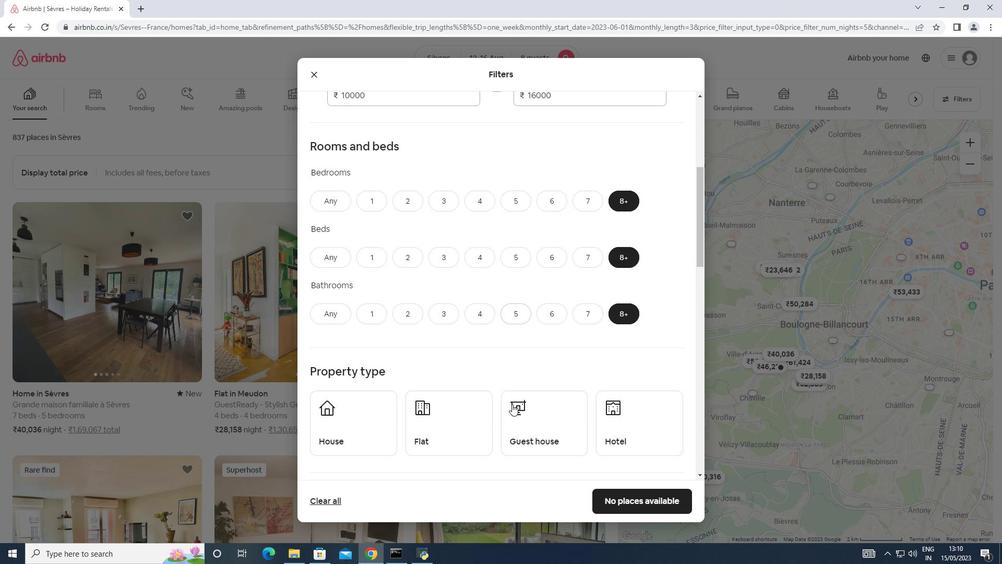 
Action: Mouse moved to (512, 403)
Screenshot: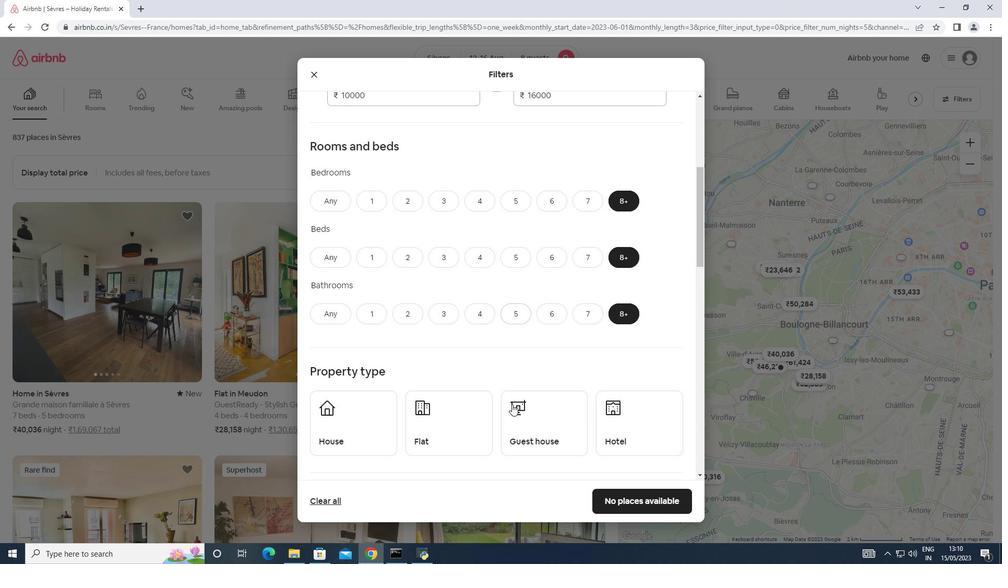 
Action: Mouse scrolled (512, 403) with delta (0, 0)
Screenshot: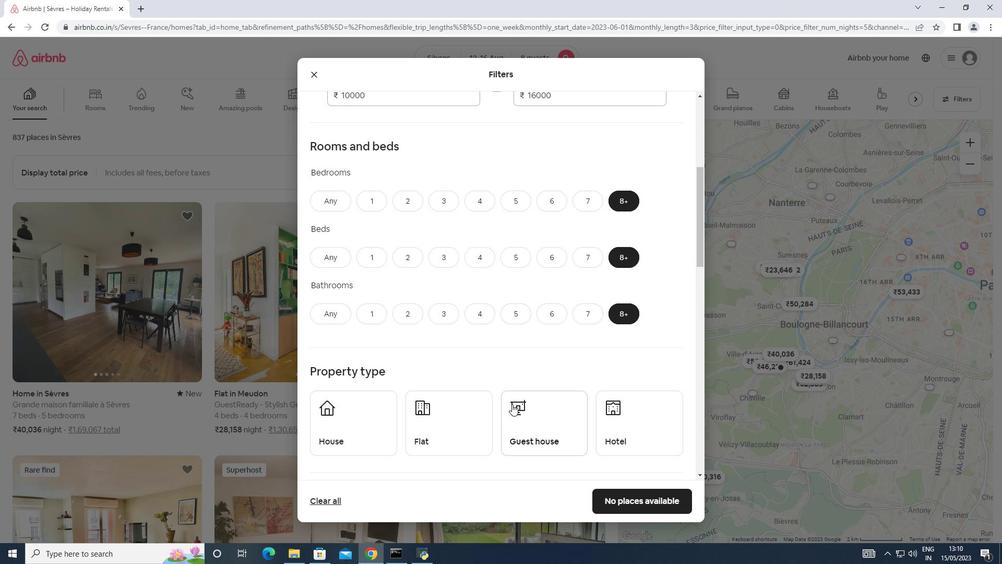 
Action: Mouse moved to (516, 401)
Screenshot: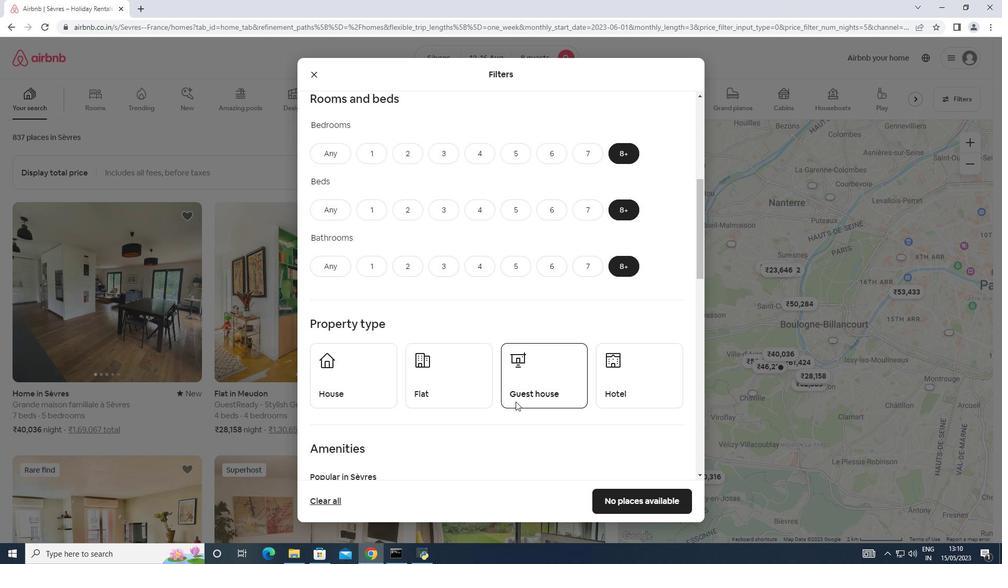 
Action: Mouse scrolled (516, 400) with delta (0, 0)
Screenshot: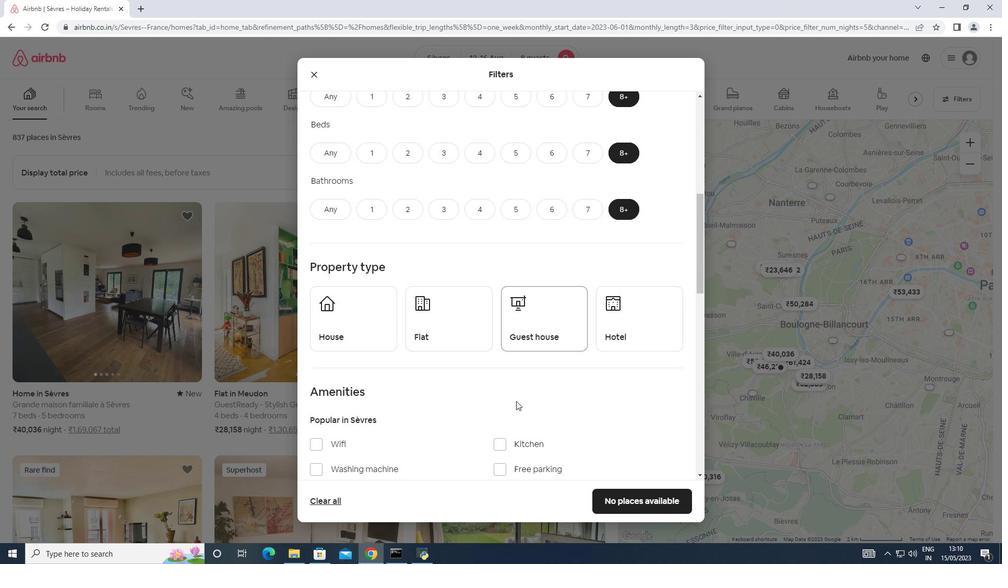 
Action: Mouse moved to (367, 290)
Screenshot: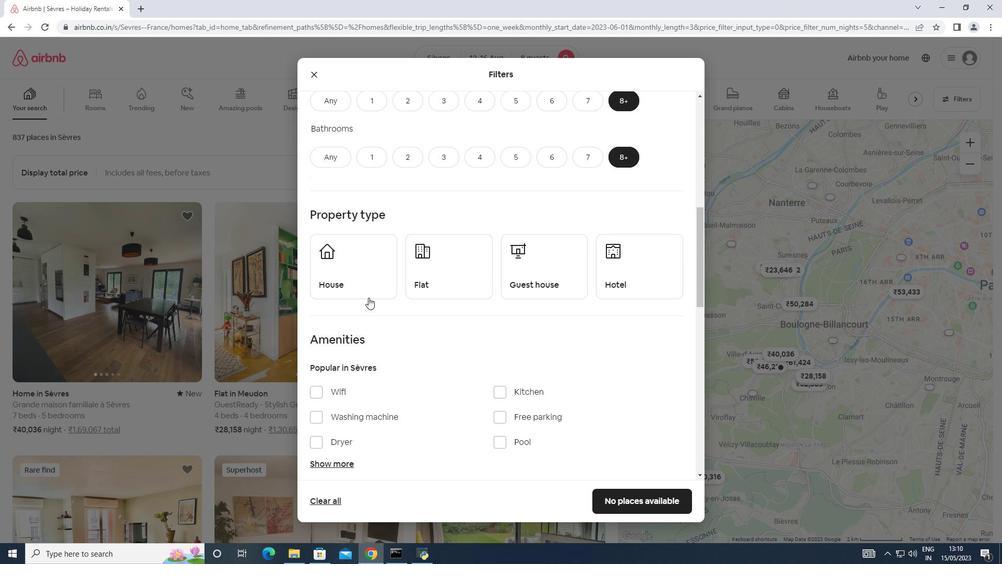 
Action: Mouse pressed left at (367, 290)
Screenshot: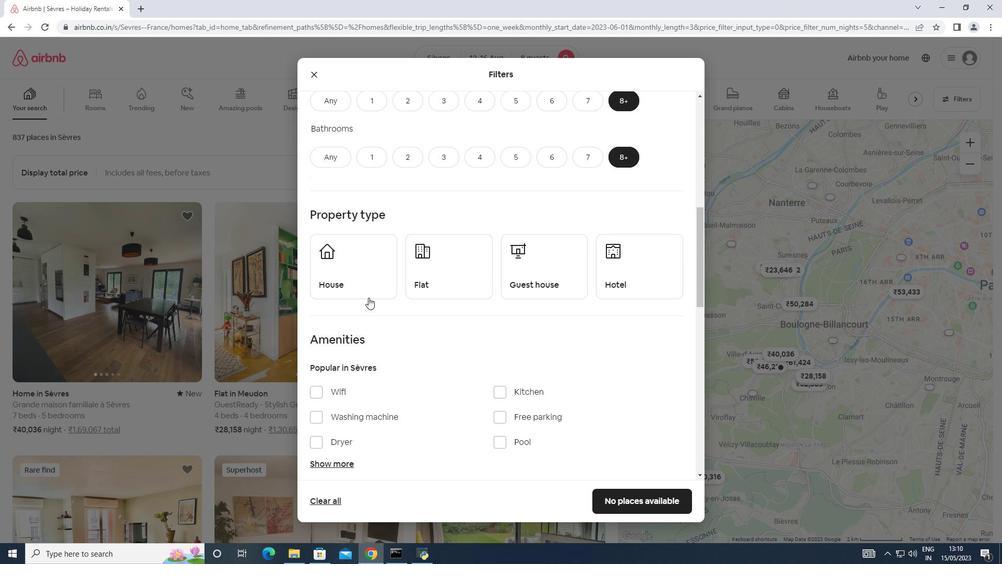 
Action: Mouse moved to (412, 277)
Screenshot: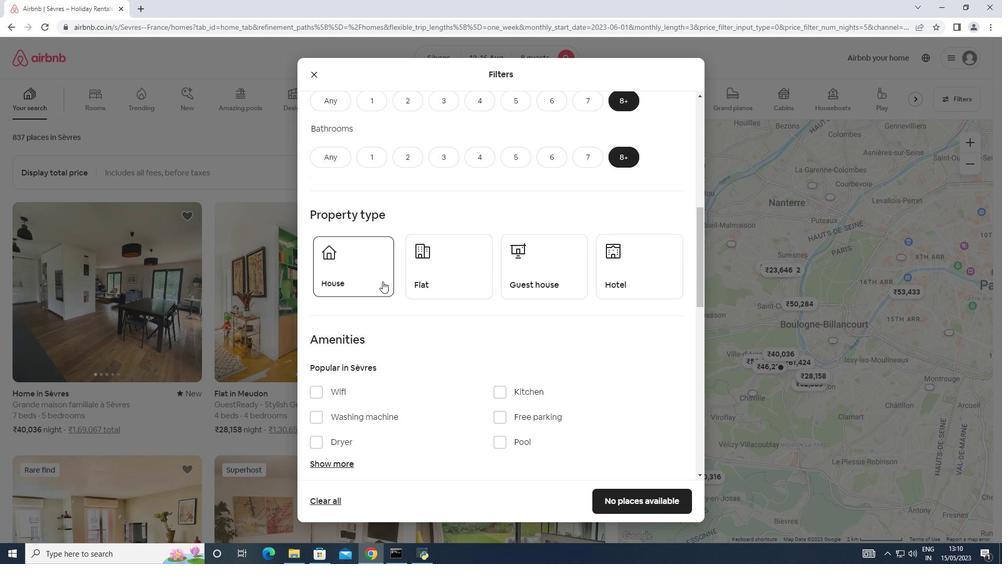 
Action: Mouse pressed left at (412, 277)
Screenshot: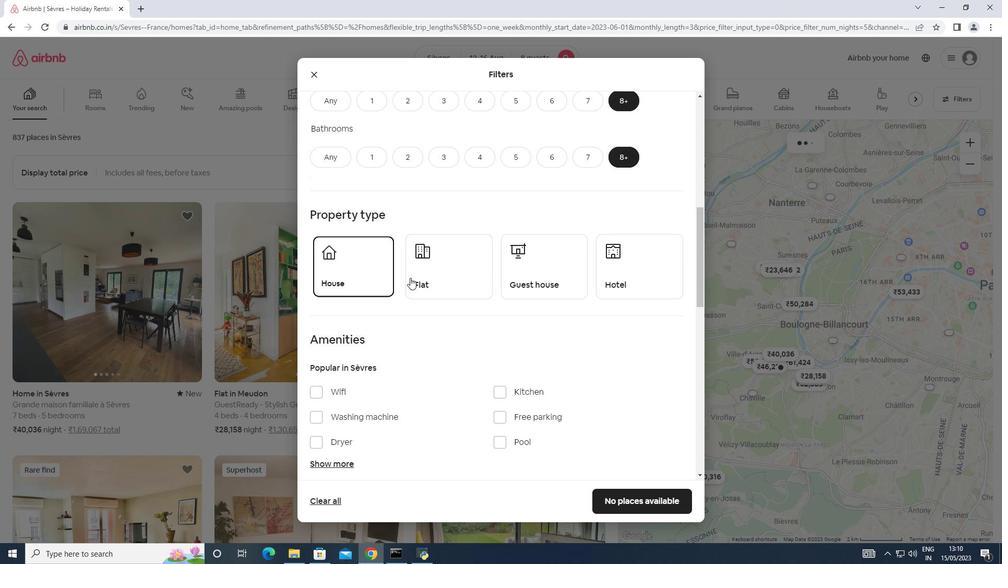 
Action: Mouse moved to (525, 278)
Screenshot: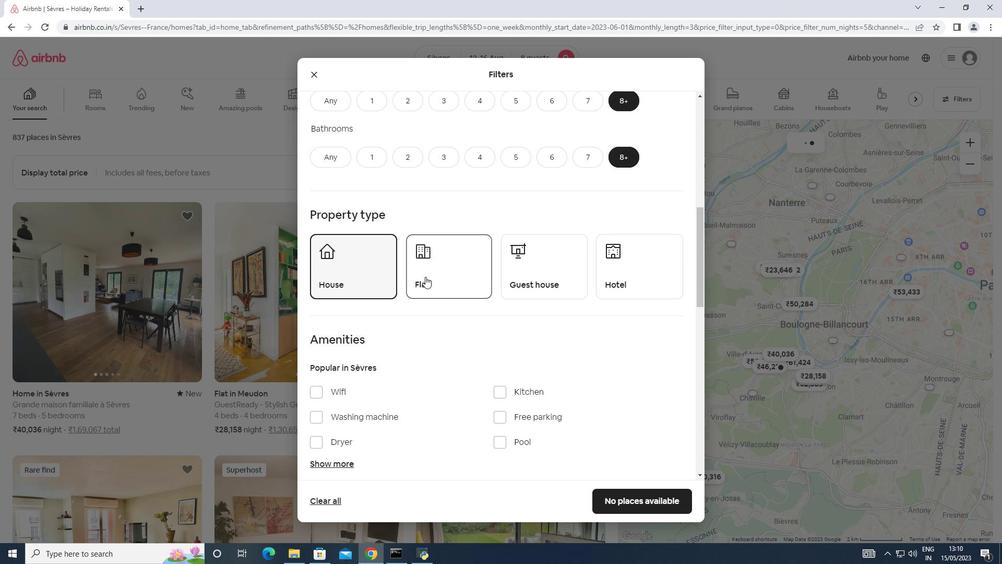 
Action: Mouse pressed left at (525, 278)
Screenshot: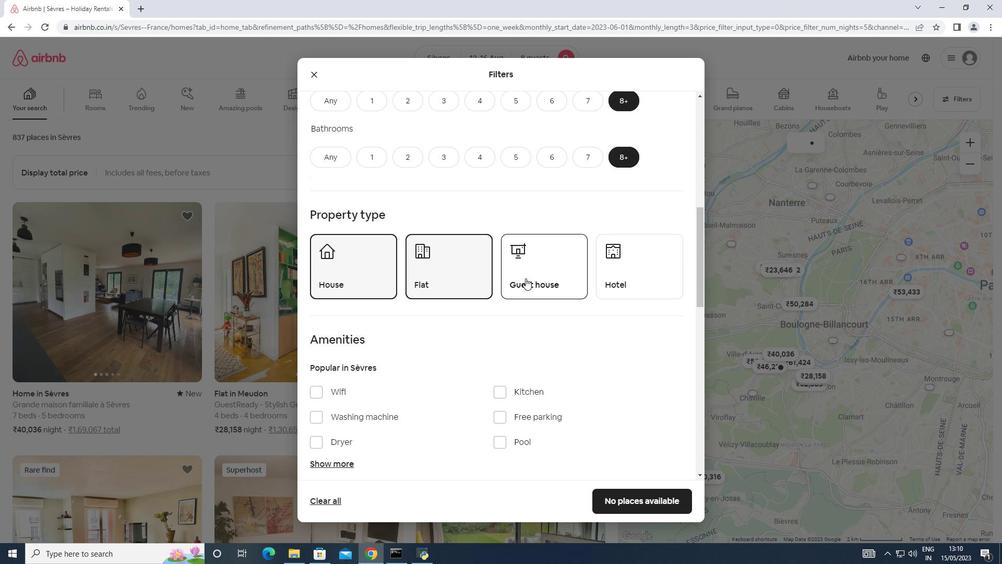 
Action: Mouse moved to (624, 274)
Screenshot: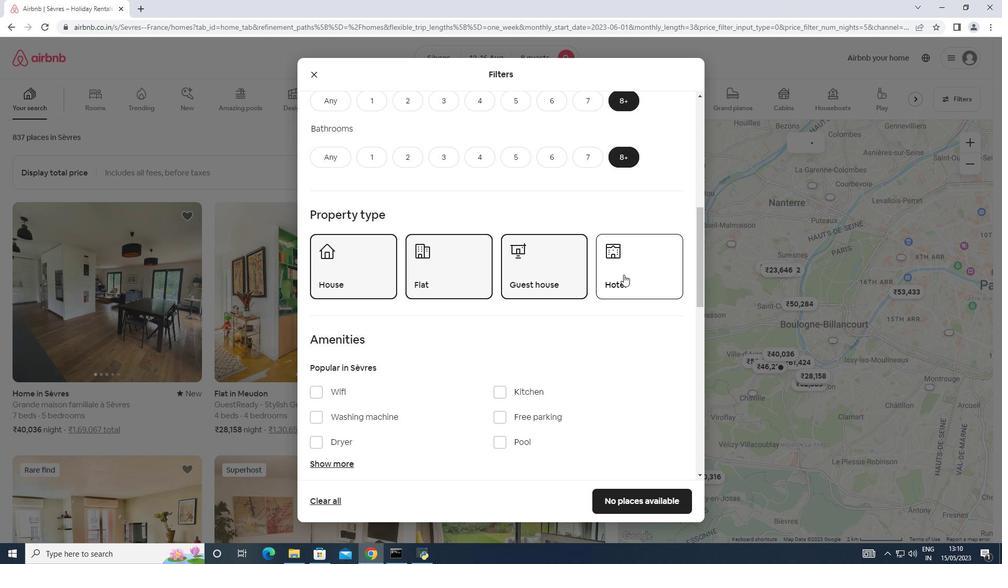 
Action: Mouse pressed left at (624, 274)
Screenshot: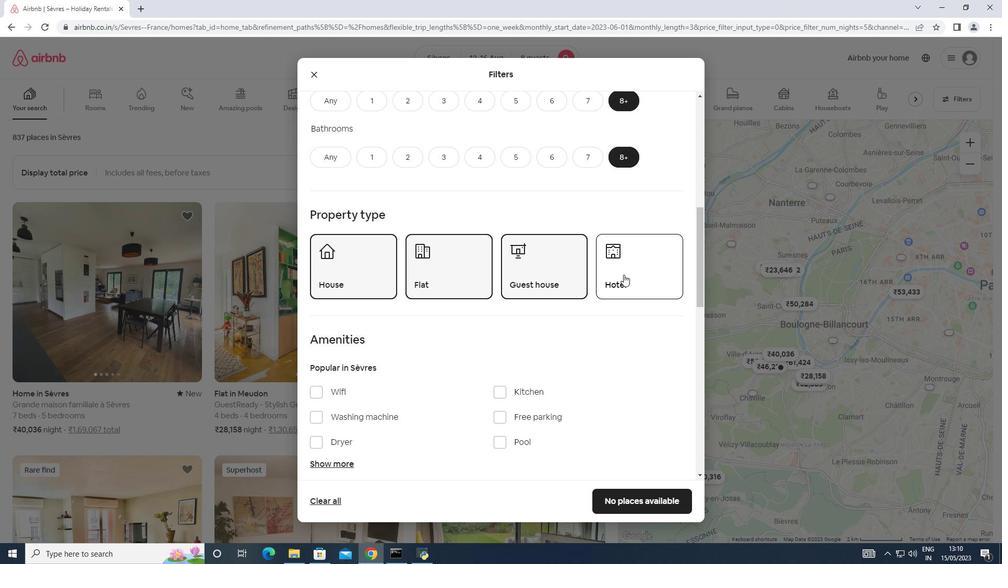 
Action: Mouse moved to (511, 316)
Screenshot: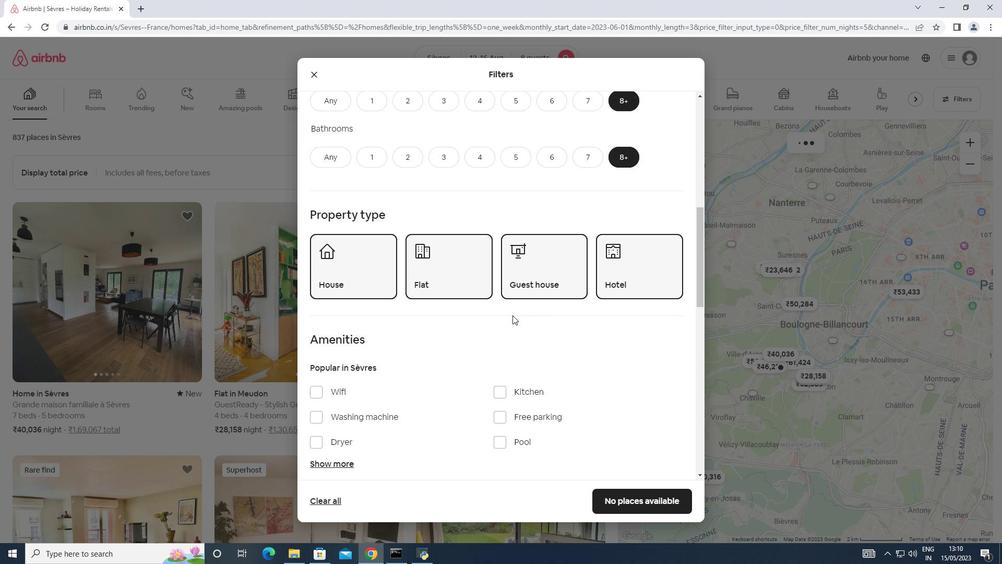 
Action: Mouse scrolled (511, 315) with delta (0, 0)
Screenshot: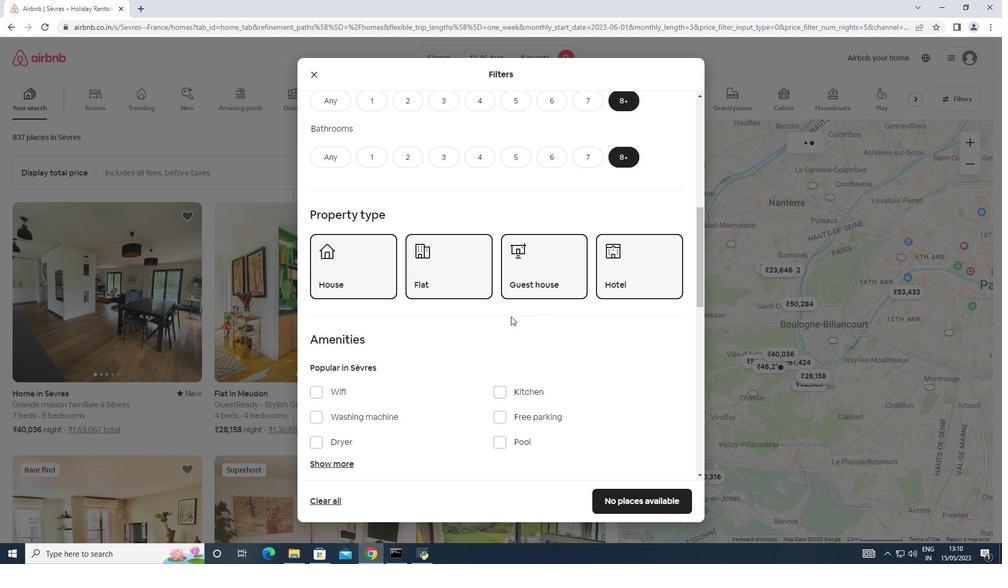 
Action: Mouse scrolled (511, 315) with delta (0, 0)
Screenshot: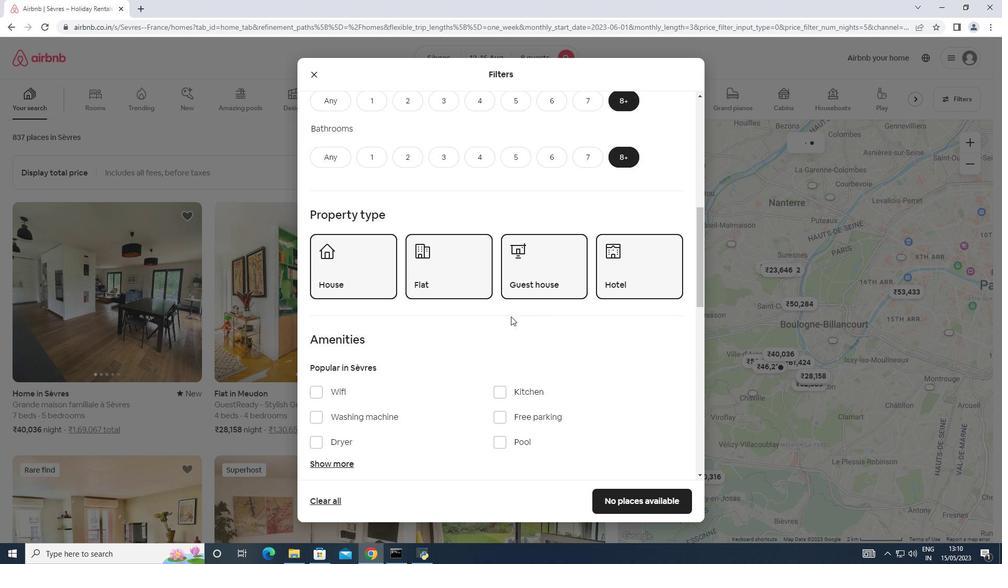
Action: Mouse scrolled (511, 315) with delta (0, 0)
Screenshot: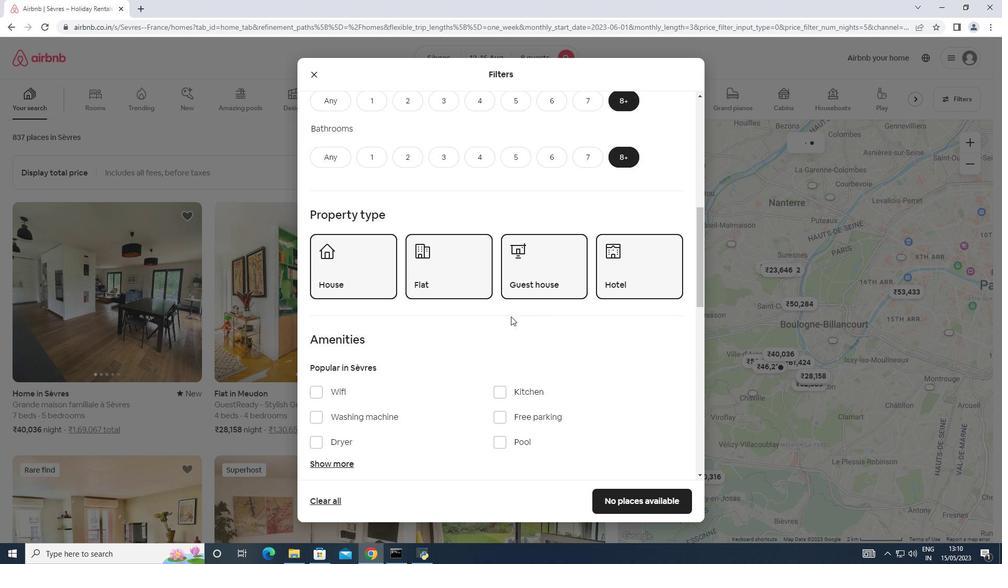 
Action: Mouse moved to (318, 230)
Screenshot: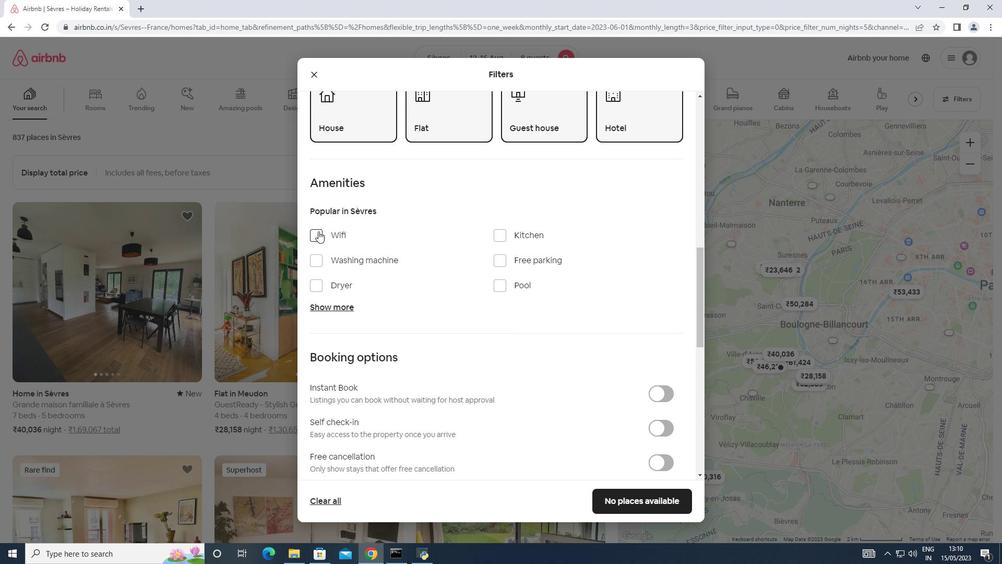 
Action: Mouse pressed left at (318, 230)
Screenshot: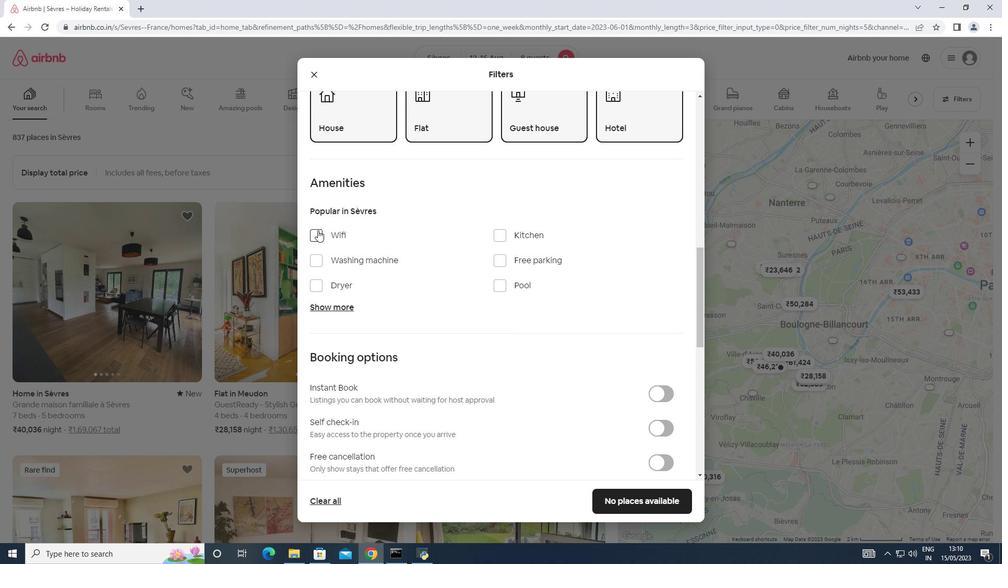 
Action: Mouse moved to (342, 306)
Screenshot: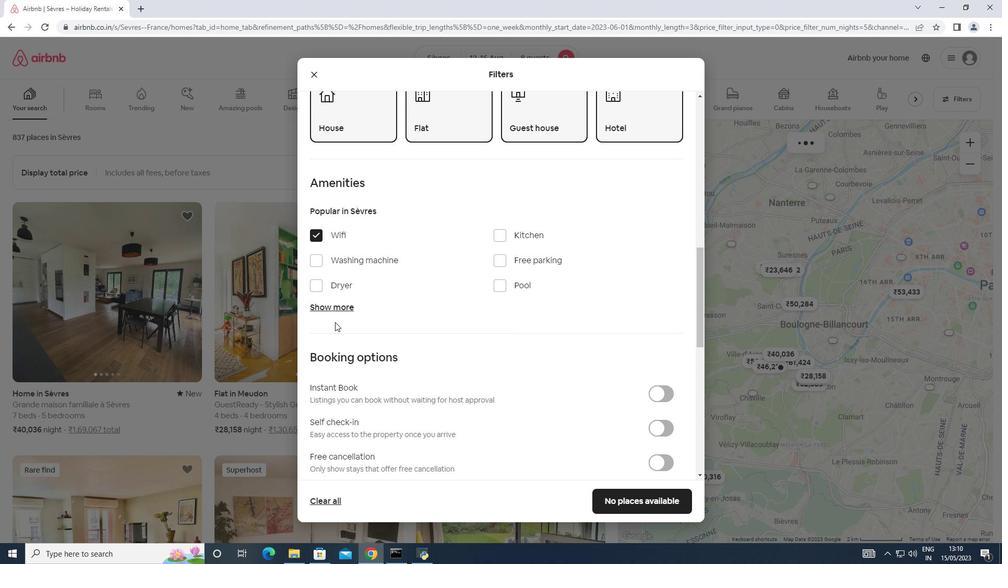 
Action: Mouse pressed left at (342, 306)
Screenshot: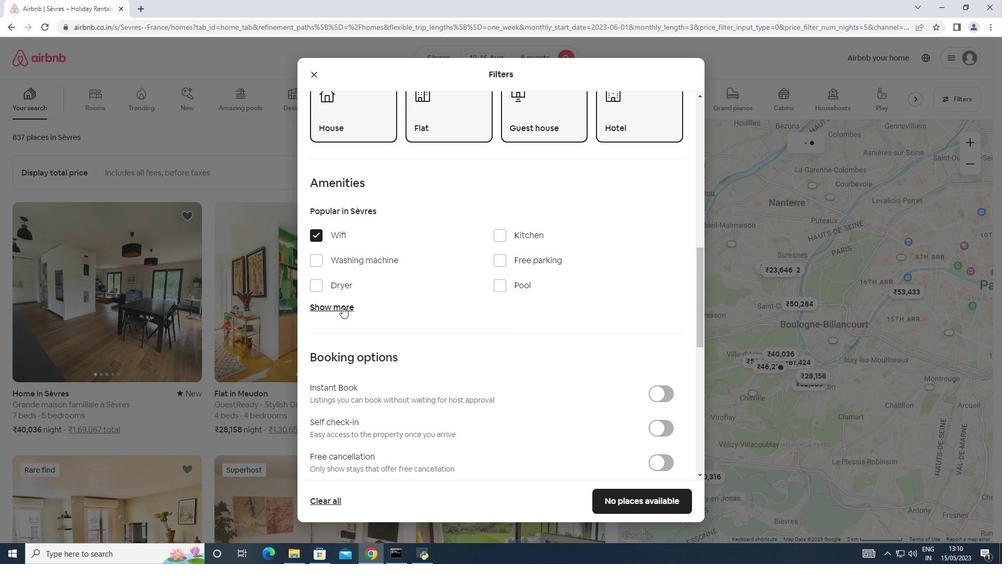 
Action: Mouse moved to (504, 366)
Screenshot: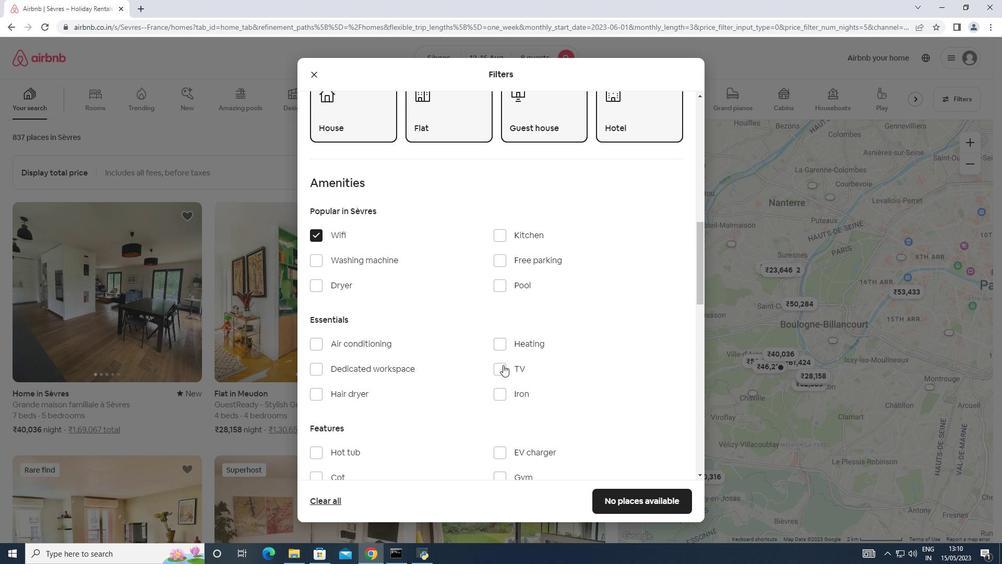 
Action: Mouse pressed left at (504, 366)
Screenshot: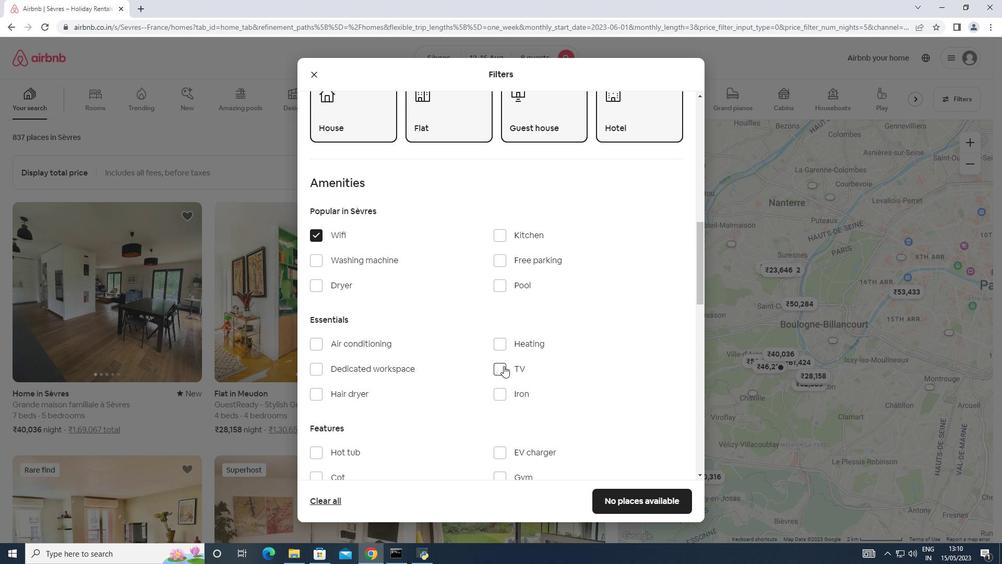 
Action: Mouse moved to (501, 258)
Screenshot: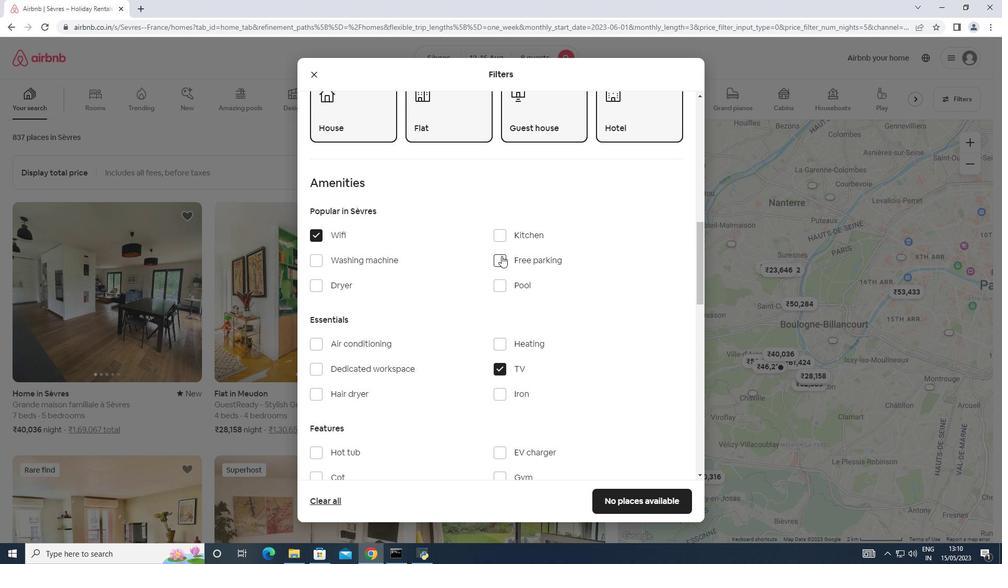 
Action: Mouse pressed left at (501, 258)
Screenshot: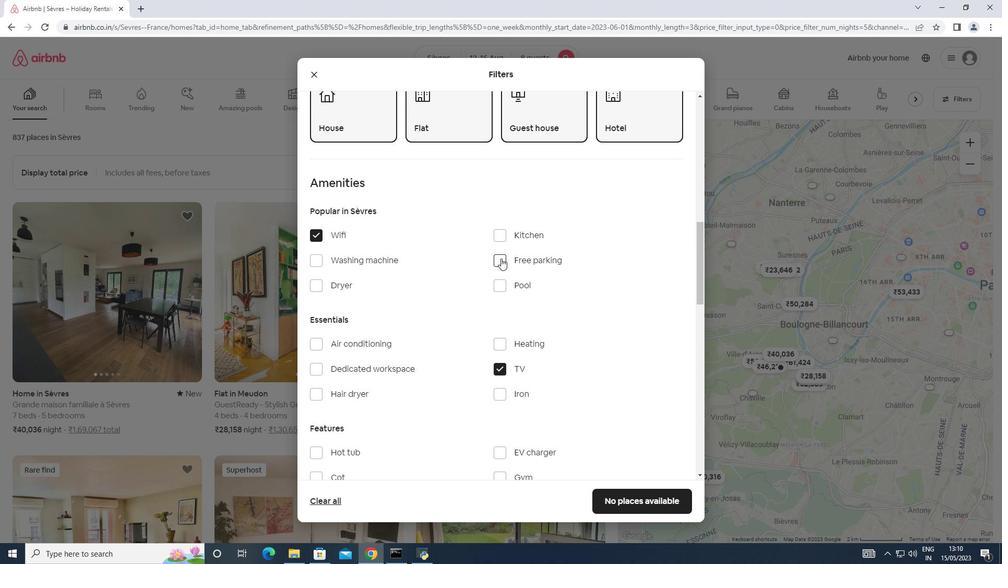 
Action: Mouse moved to (452, 311)
Screenshot: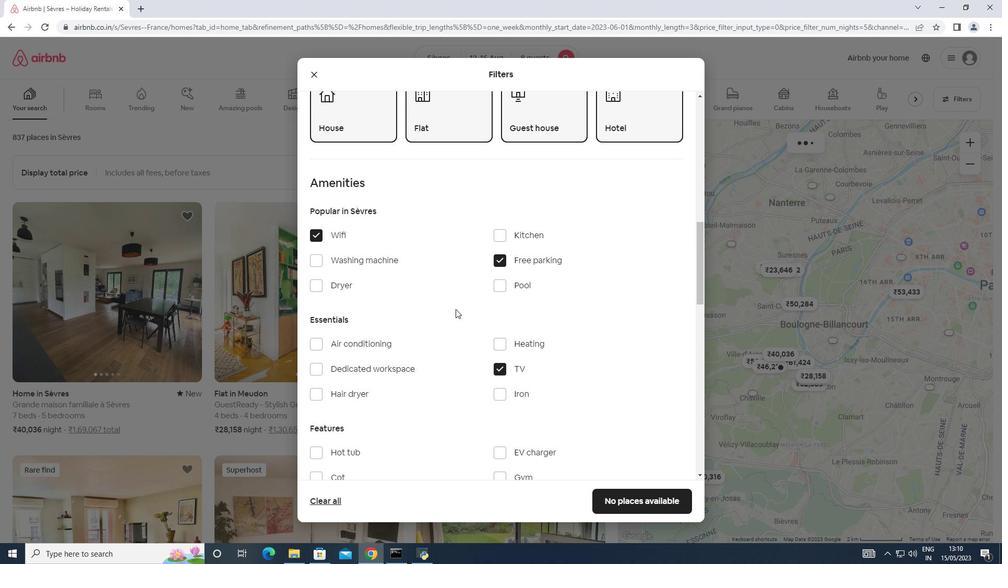 
Action: Mouse scrolled (452, 310) with delta (0, 0)
Screenshot: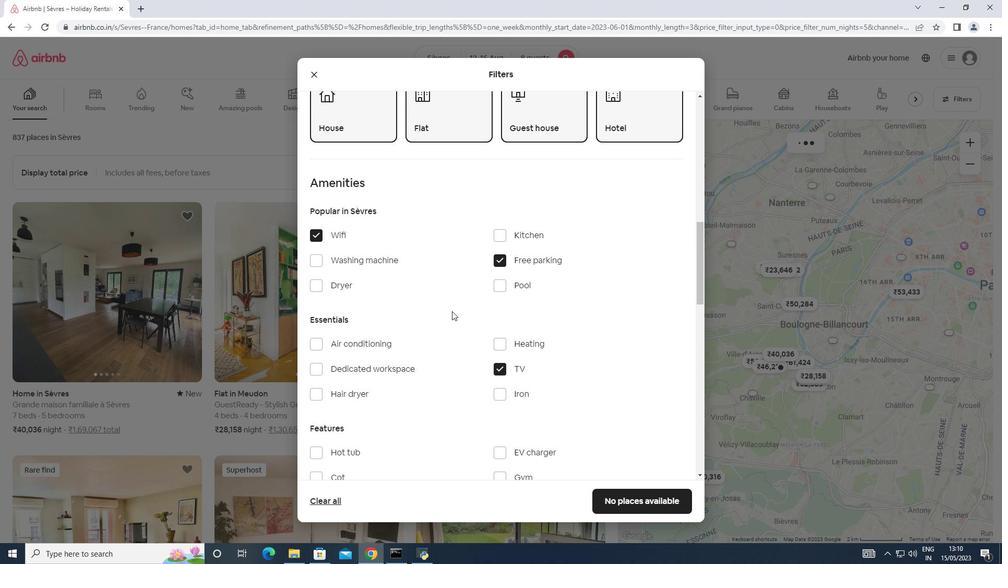 
Action: Mouse scrolled (452, 310) with delta (0, 0)
Screenshot: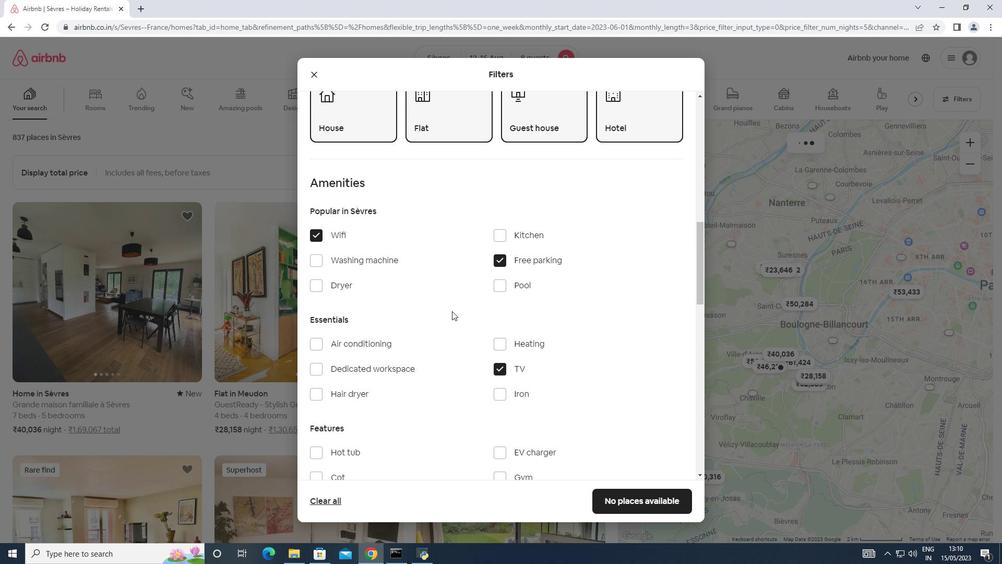 
Action: Mouse moved to (341, 367)
Screenshot: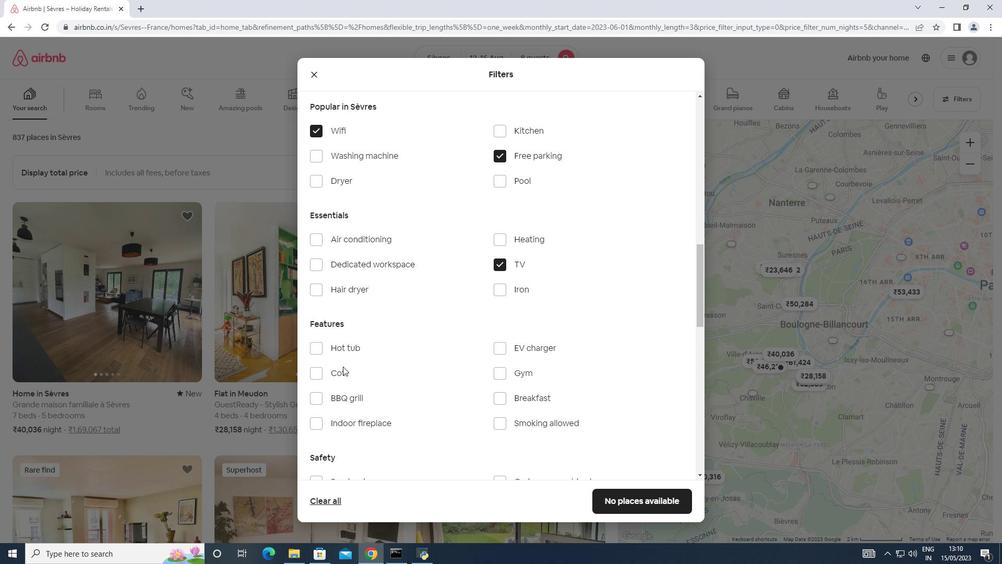 
Action: Mouse scrolled (341, 367) with delta (0, 0)
Screenshot: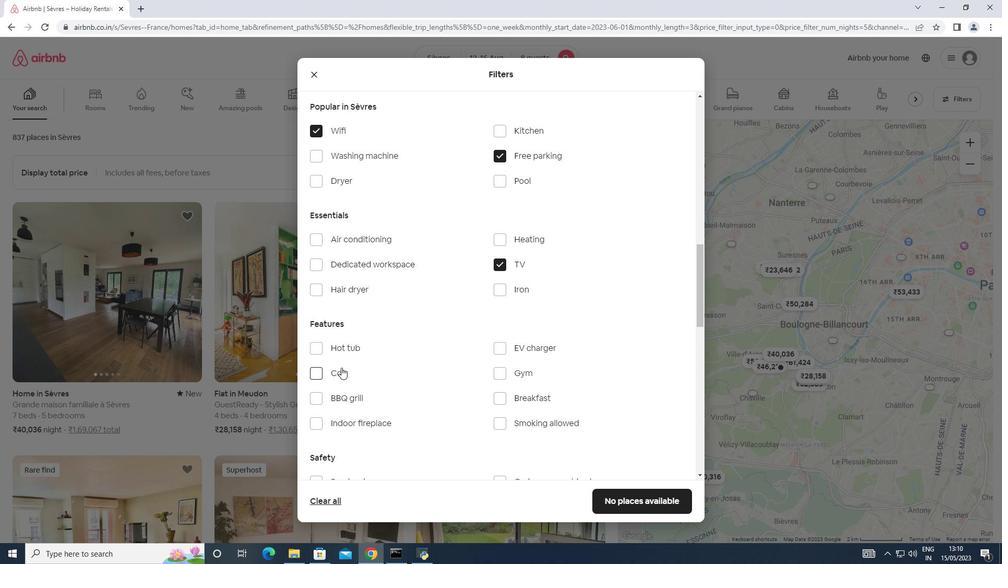 
Action: Mouse scrolled (341, 367) with delta (0, 0)
Screenshot: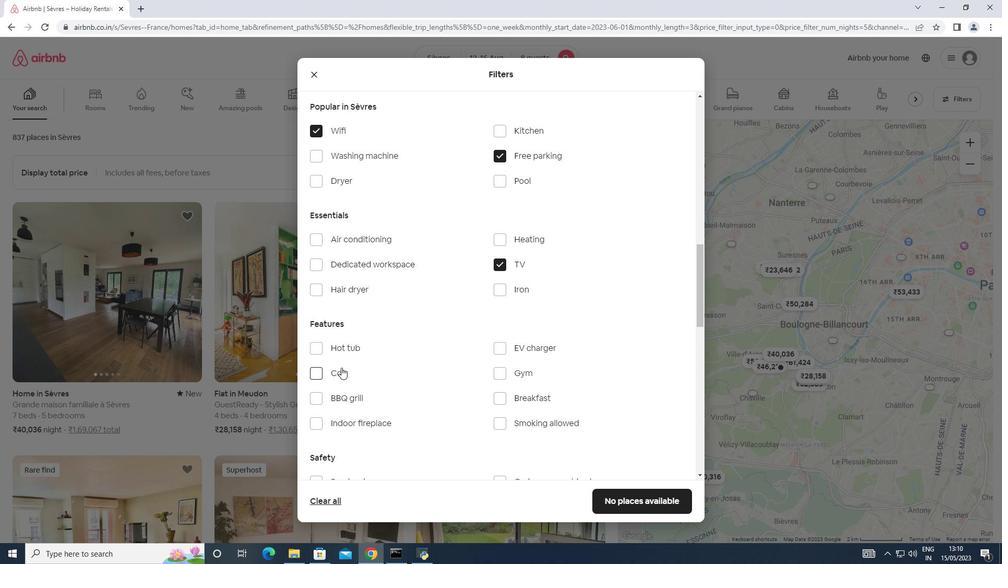 
Action: Mouse moved to (500, 269)
Screenshot: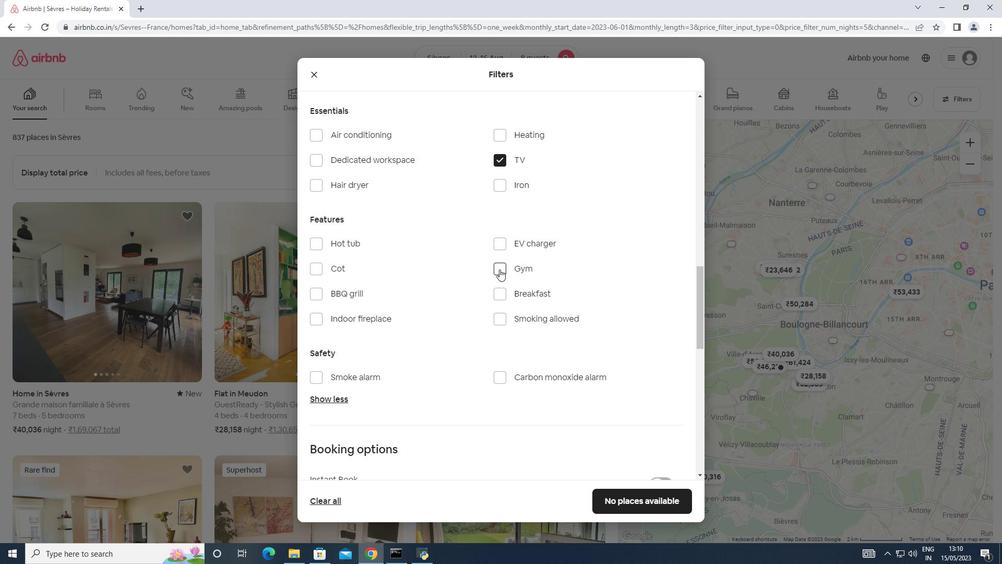 
Action: Mouse pressed left at (500, 269)
Screenshot: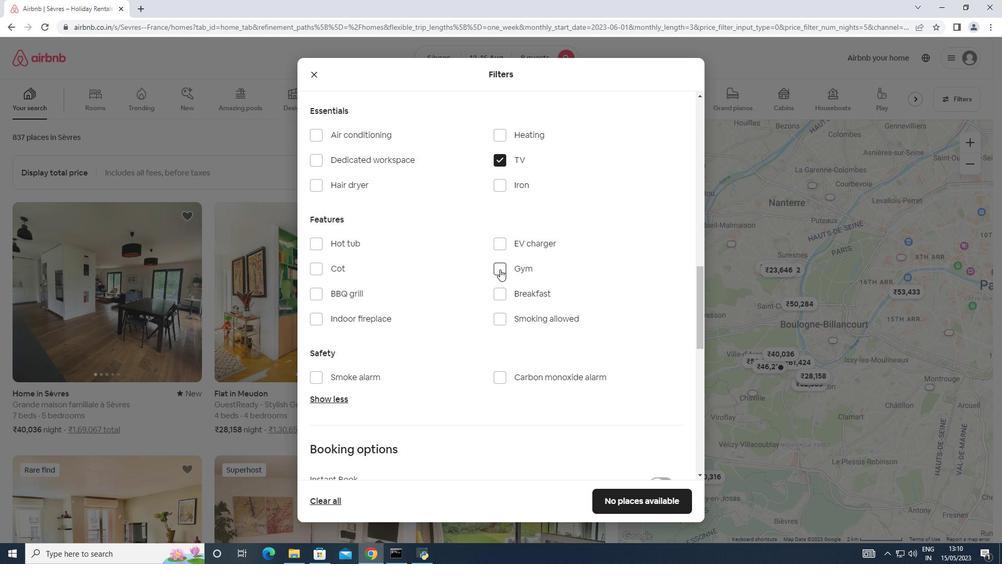 
Action: Mouse moved to (498, 292)
Screenshot: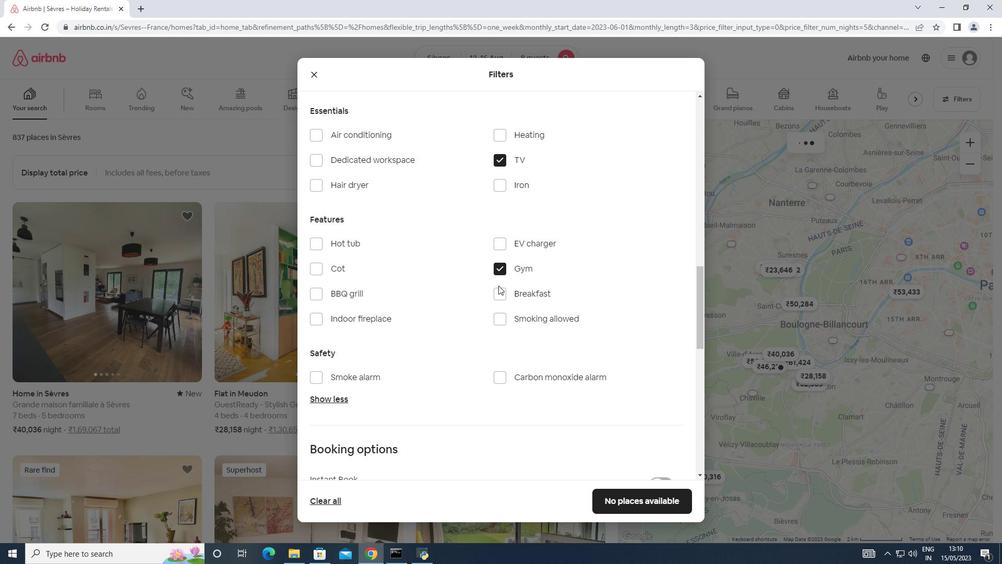 
Action: Mouse pressed left at (498, 292)
Screenshot: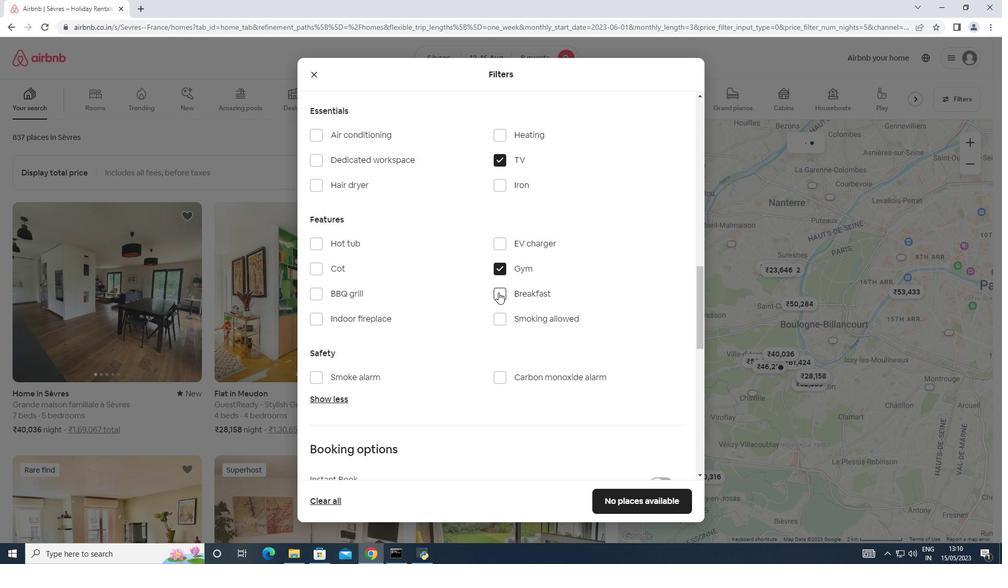 
Action: Mouse moved to (546, 323)
Screenshot: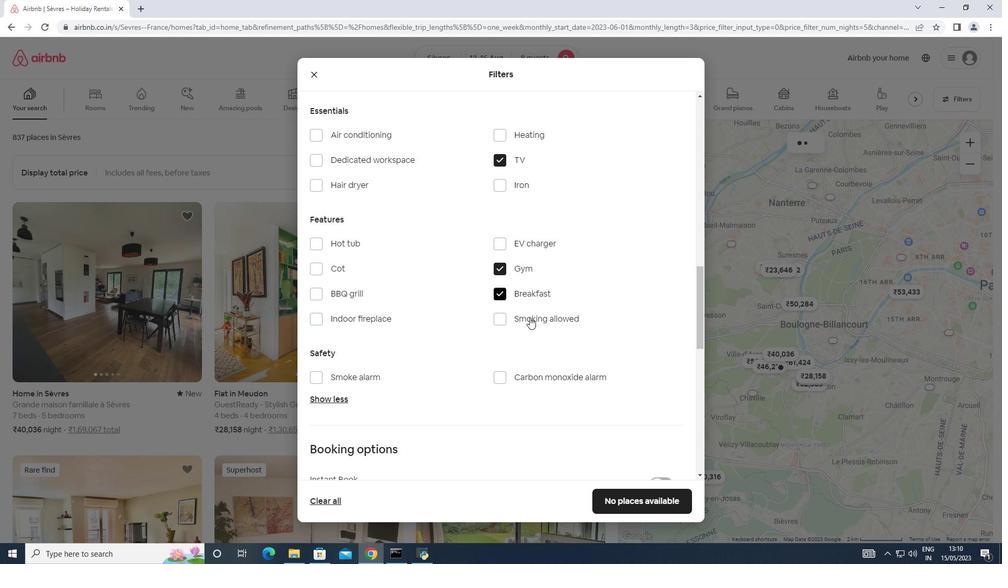 
Action: Mouse scrolled (546, 322) with delta (0, 0)
Screenshot: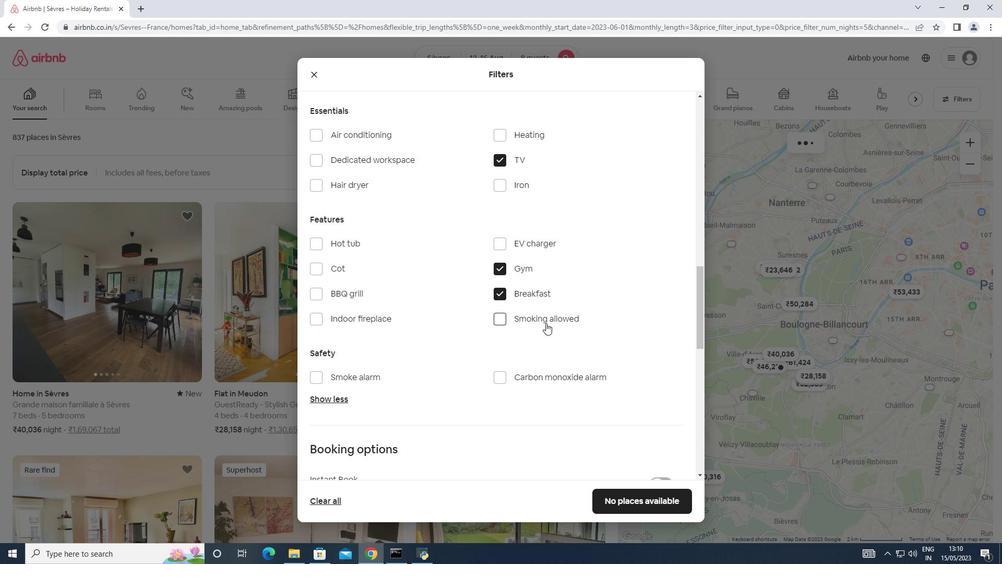 
Action: Mouse scrolled (546, 322) with delta (0, 0)
Screenshot: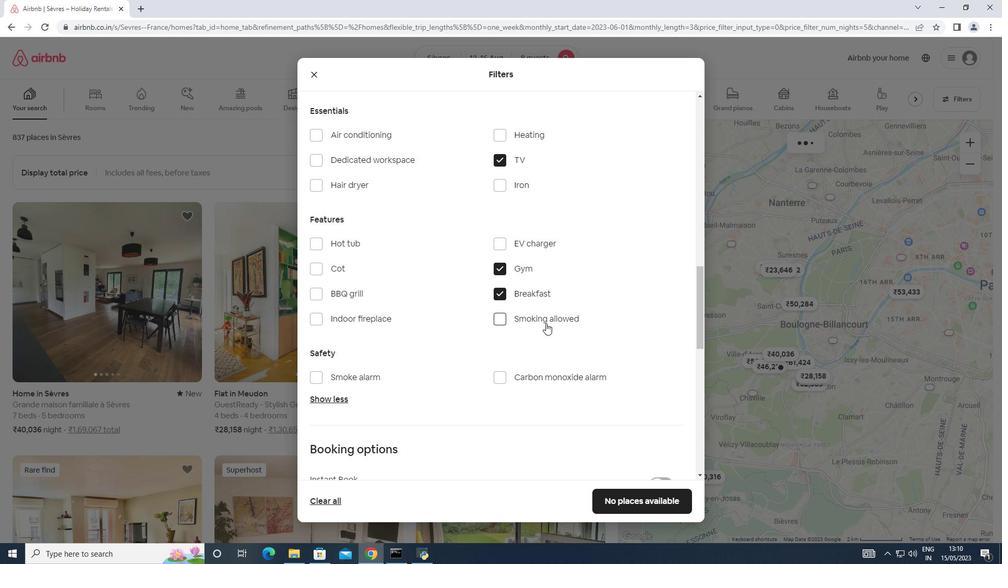 
Action: Mouse scrolled (546, 322) with delta (0, 0)
Screenshot: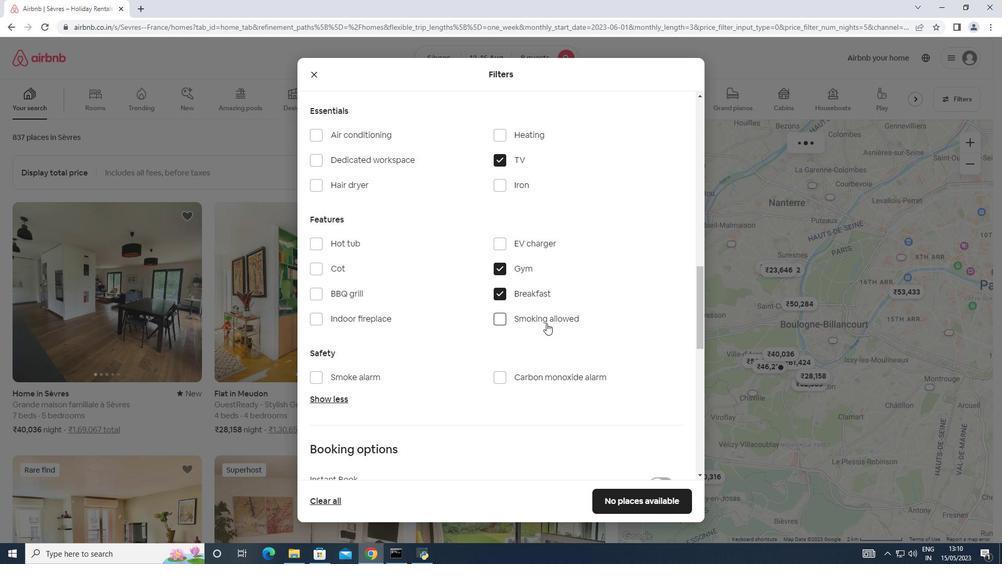 
Action: Mouse scrolled (546, 322) with delta (0, 0)
Screenshot: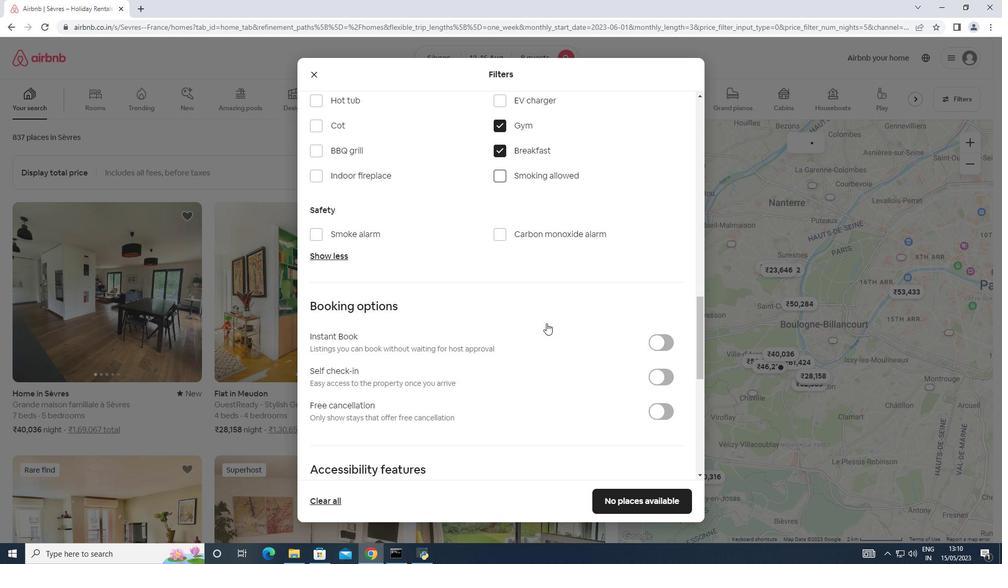 
Action: Mouse scrolled (546, 322) with delta (0, 0)
Screenshot: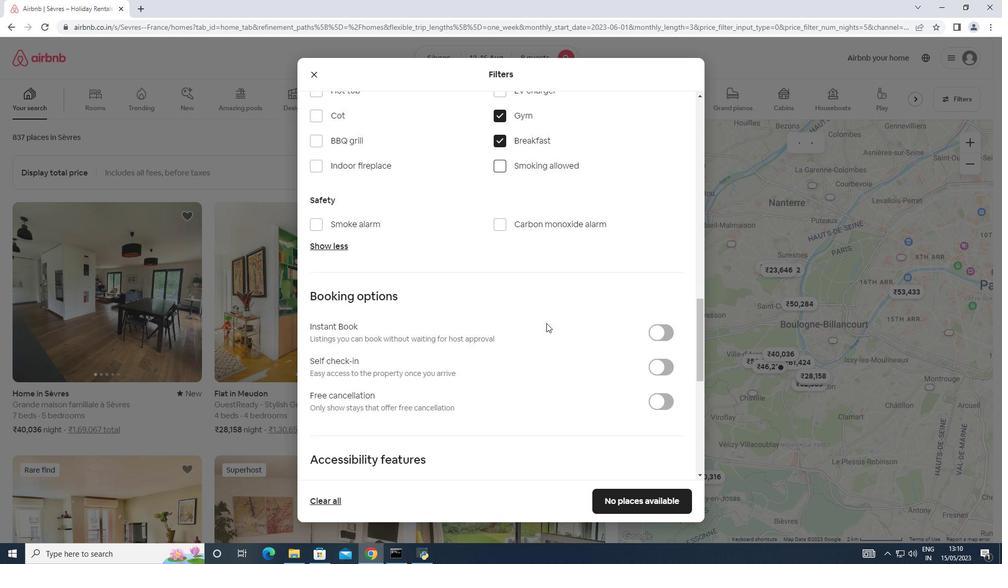 
Action: Mouse moved to (658, 254)
Screenshot: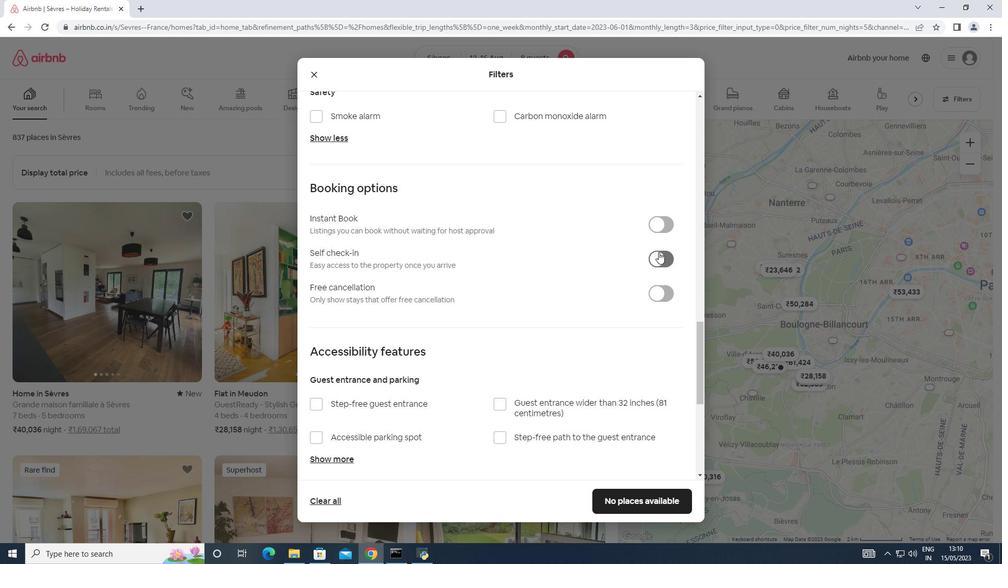 
Action: Mouse pressed left at (658, 254)
Screenshot: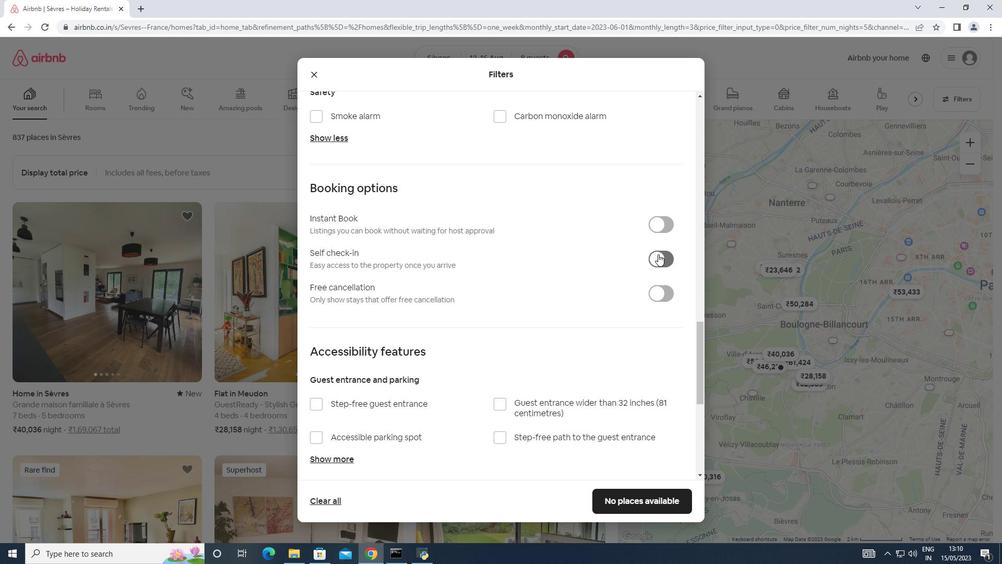 
Action: Mouse moved to (489, 337)
Screenshot: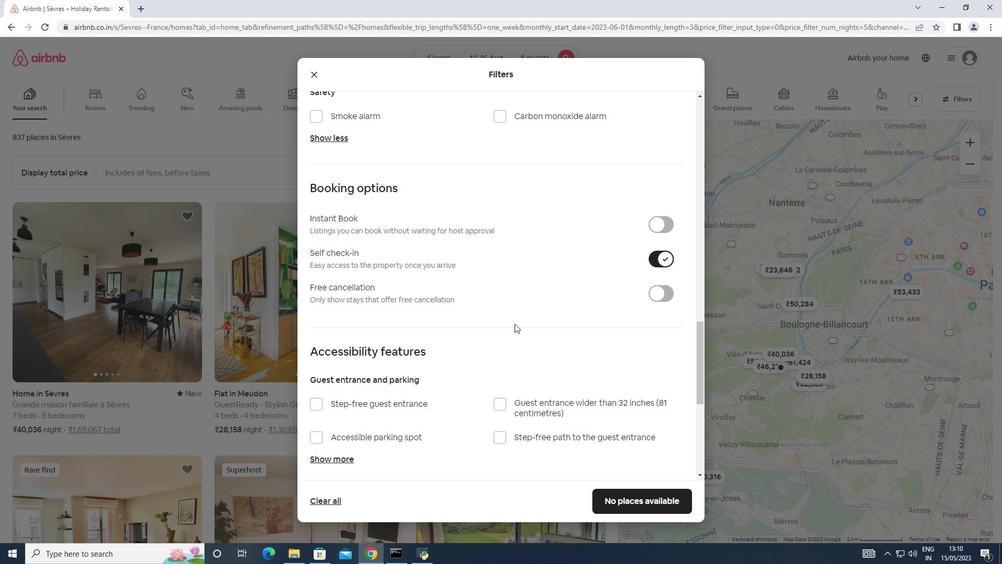 
Action: Mouse scrolled (489, 337) with delta (0, 0)
Screenshot: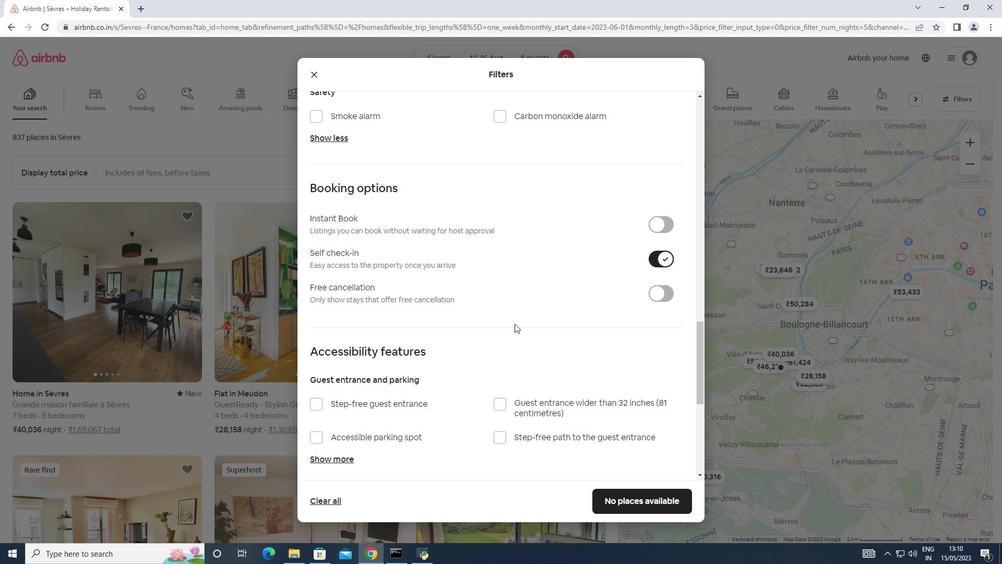 
Action: Mouse scrolled (489, 337) with delta (0, 0)
Screenshot: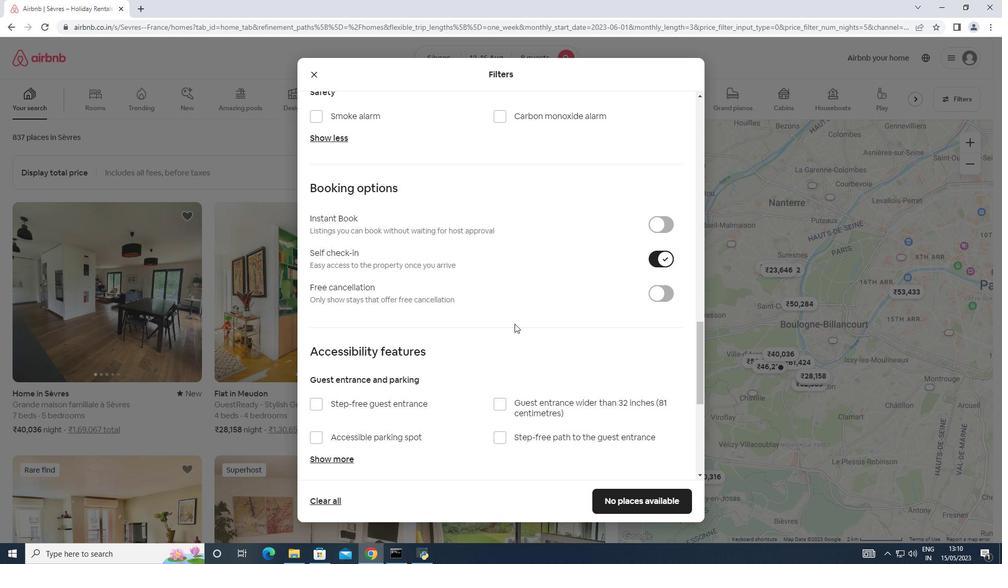 
Action: Mouse scrolled (489, 337) with delta (0, 0)
Screenshot: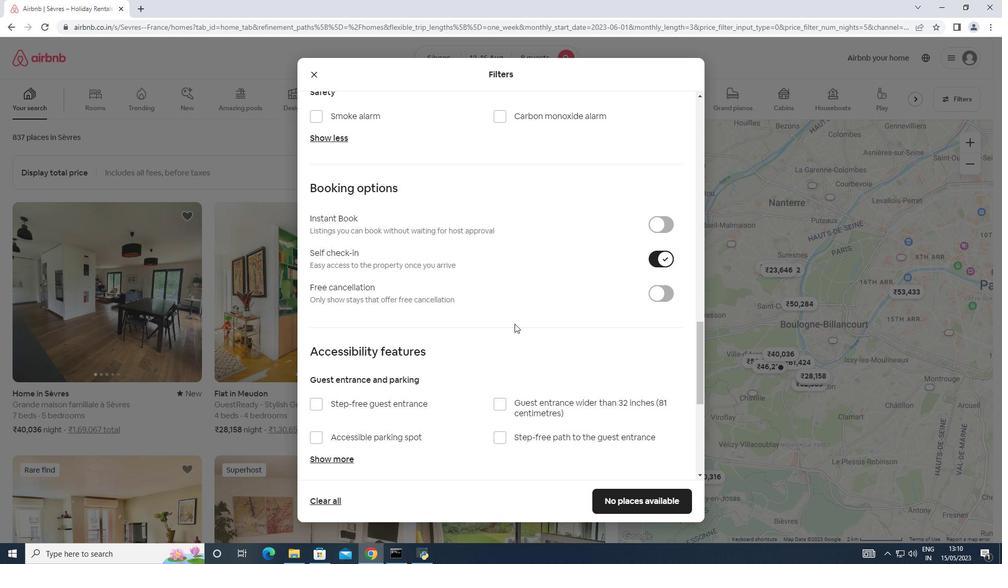 
Action: Mouse scrolled (489, 337) with delta (0, 0)
Screenshot: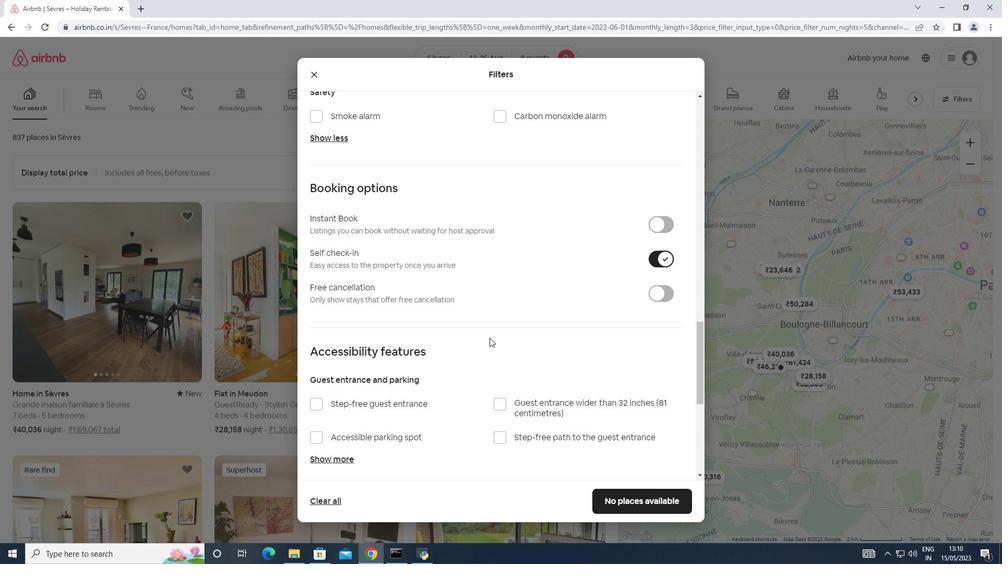 
Action: Mouse scrolled (489, 337) with delta (0, 0)
Screenshot: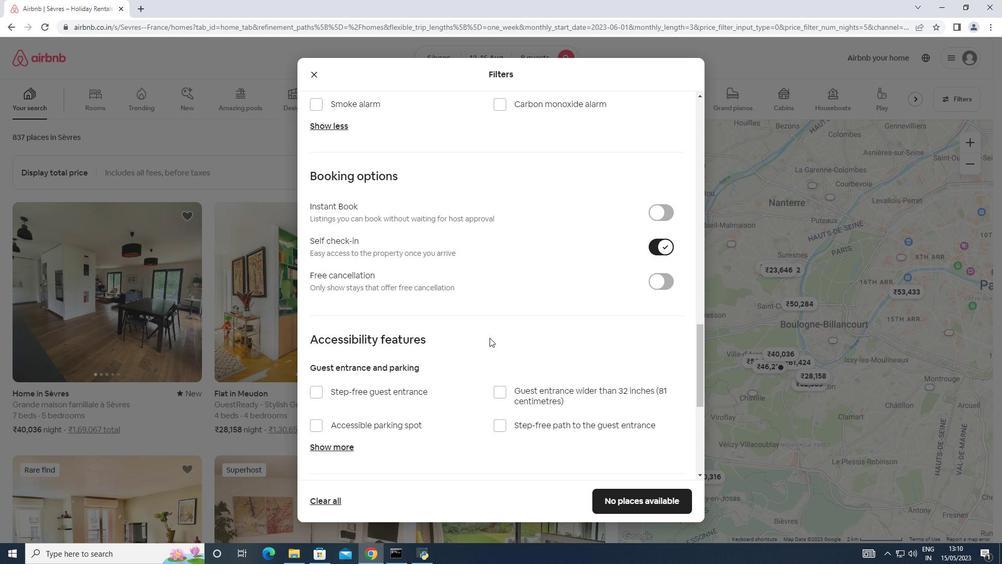 
Action: Mouse scrolled (489, 337) with delta (0, 0)
Screenshot: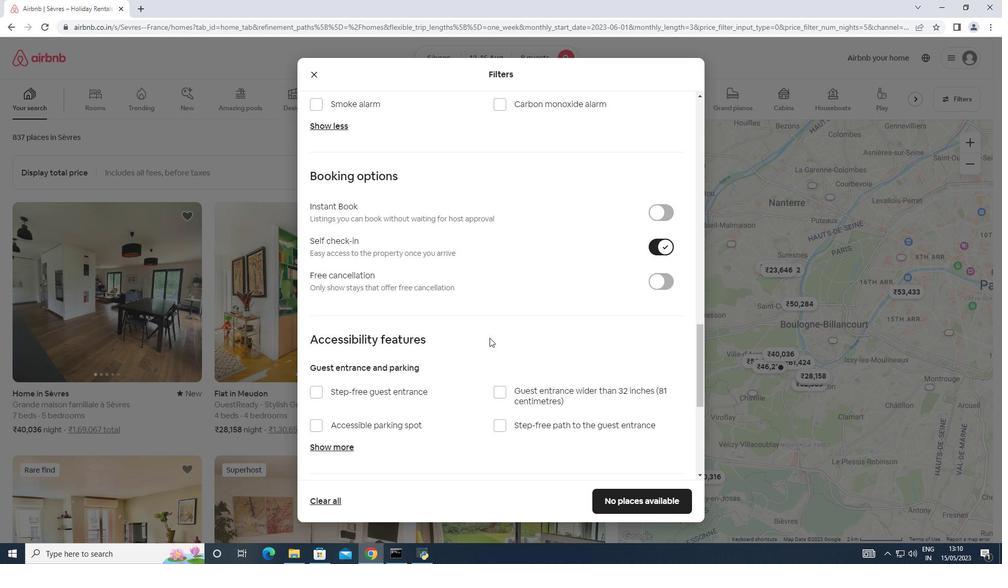 
Action: Mouse scrolled (489, 337) with delta (0, 0)
Screenshot: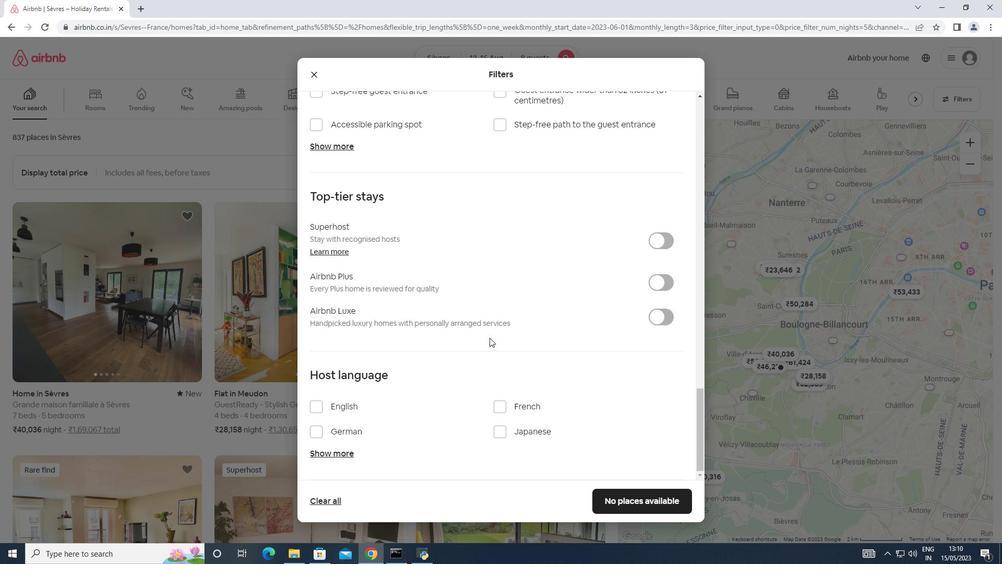 
Action: Mouse scrolled (489, 337) with delta (0, 0)
Screenshot: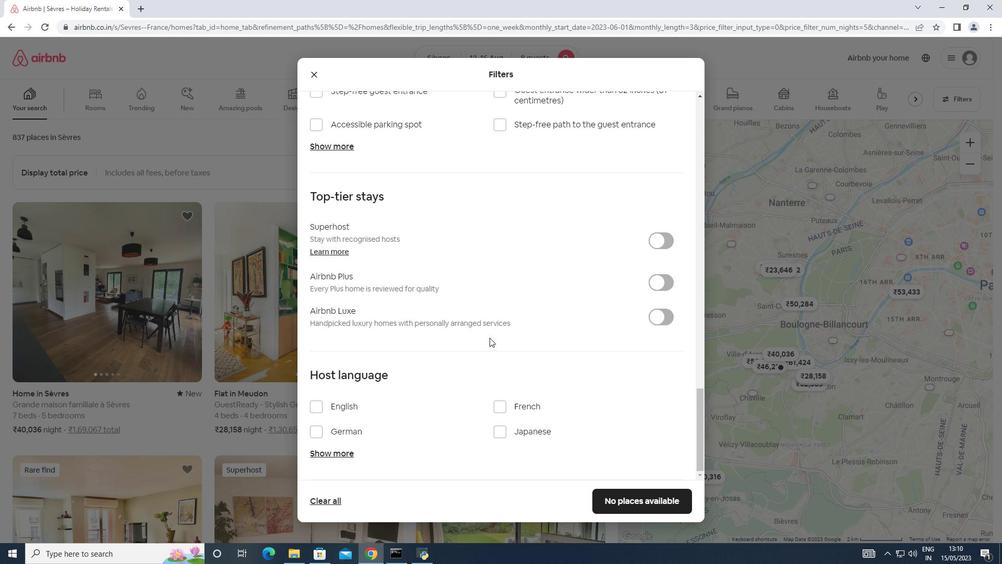 
Action: Mouse moved to (318, 406)
Screenshot: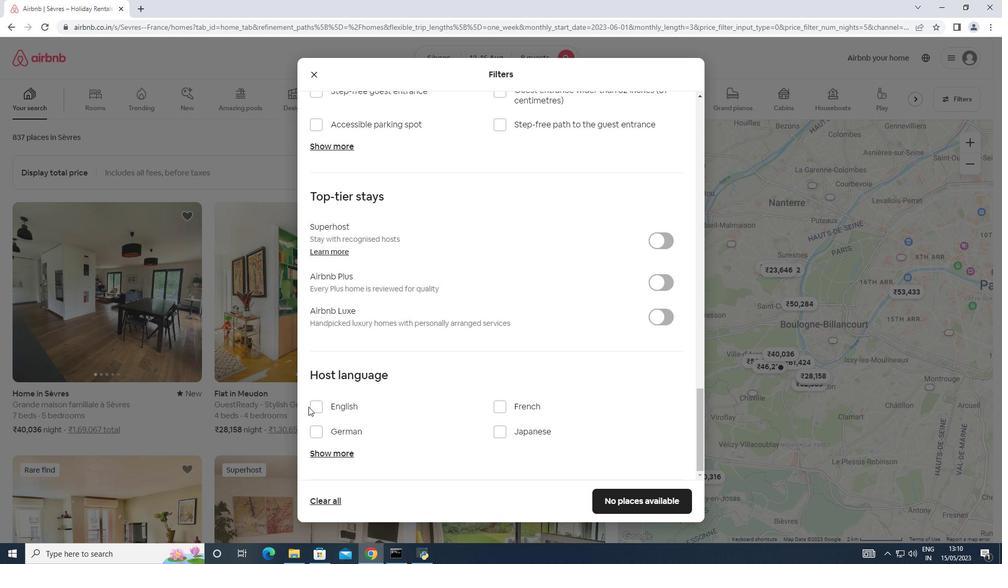 
Action: Mouse pressed left at (318, 406)
Screenshot: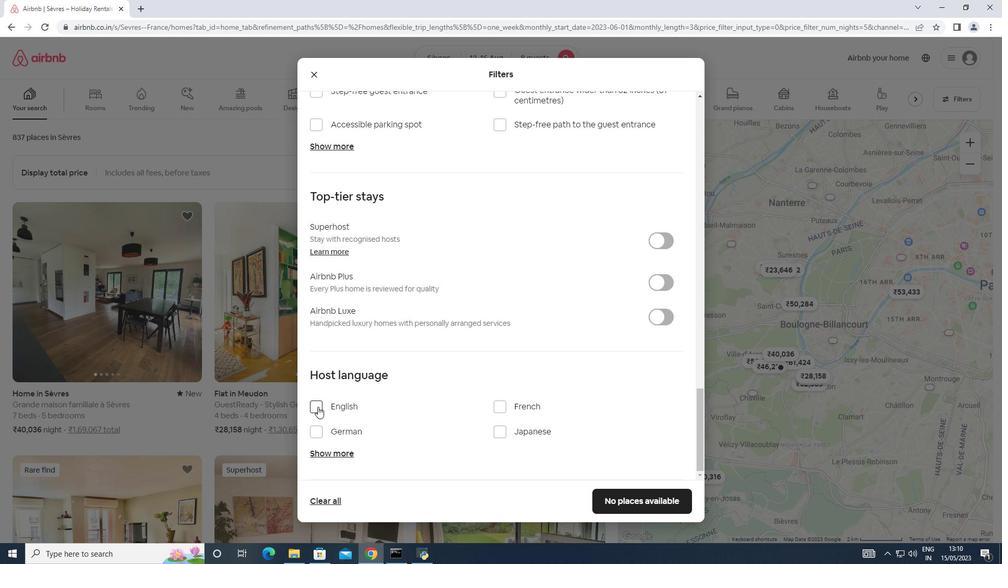 
Action: Mouse moved to (604, 496)
Screenshot: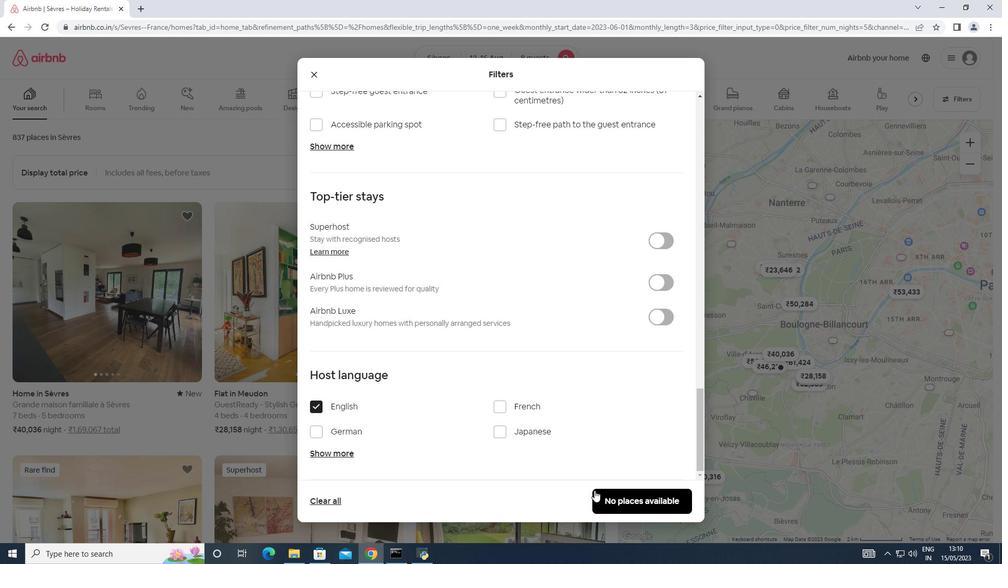 
Action: Mouse pressed left at (604, 496)
Screenshot: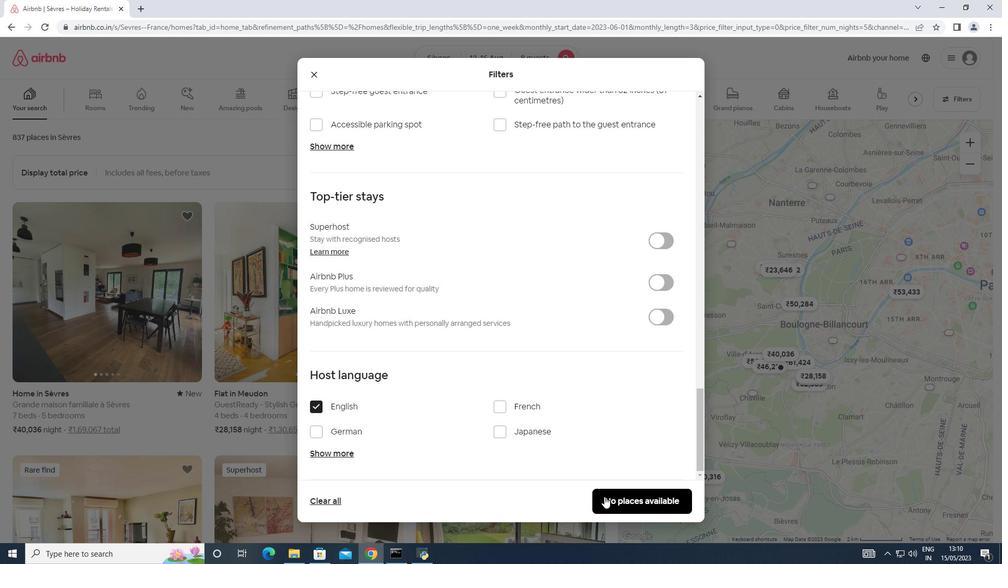 
Action: Mouse moved to (610, 477)
Screenshot: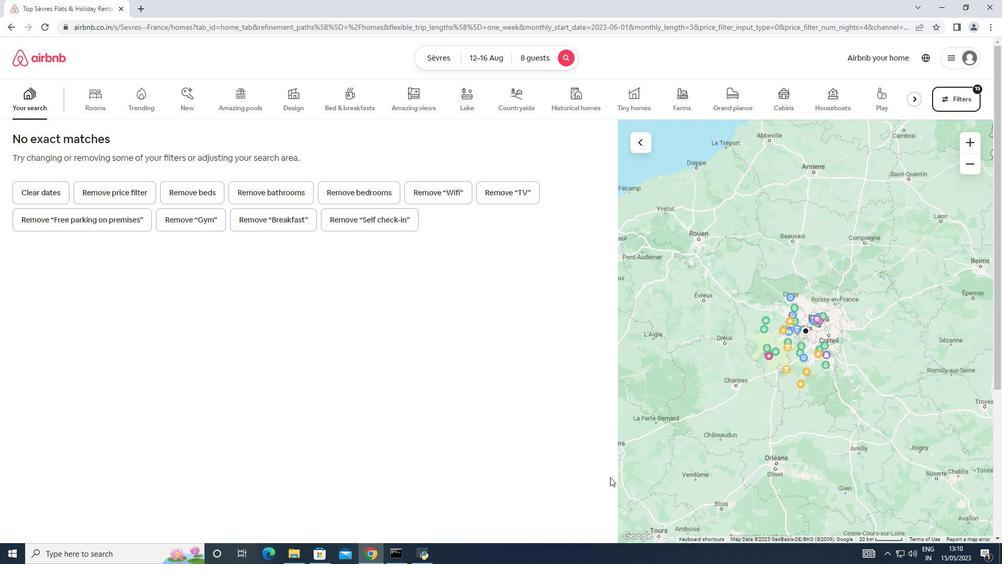 
